 Task: Show all amenities of Tiny home in lac-Beauport, Quebec, Canada.
Action: Mouse moved to (570, 162)
Screenshot: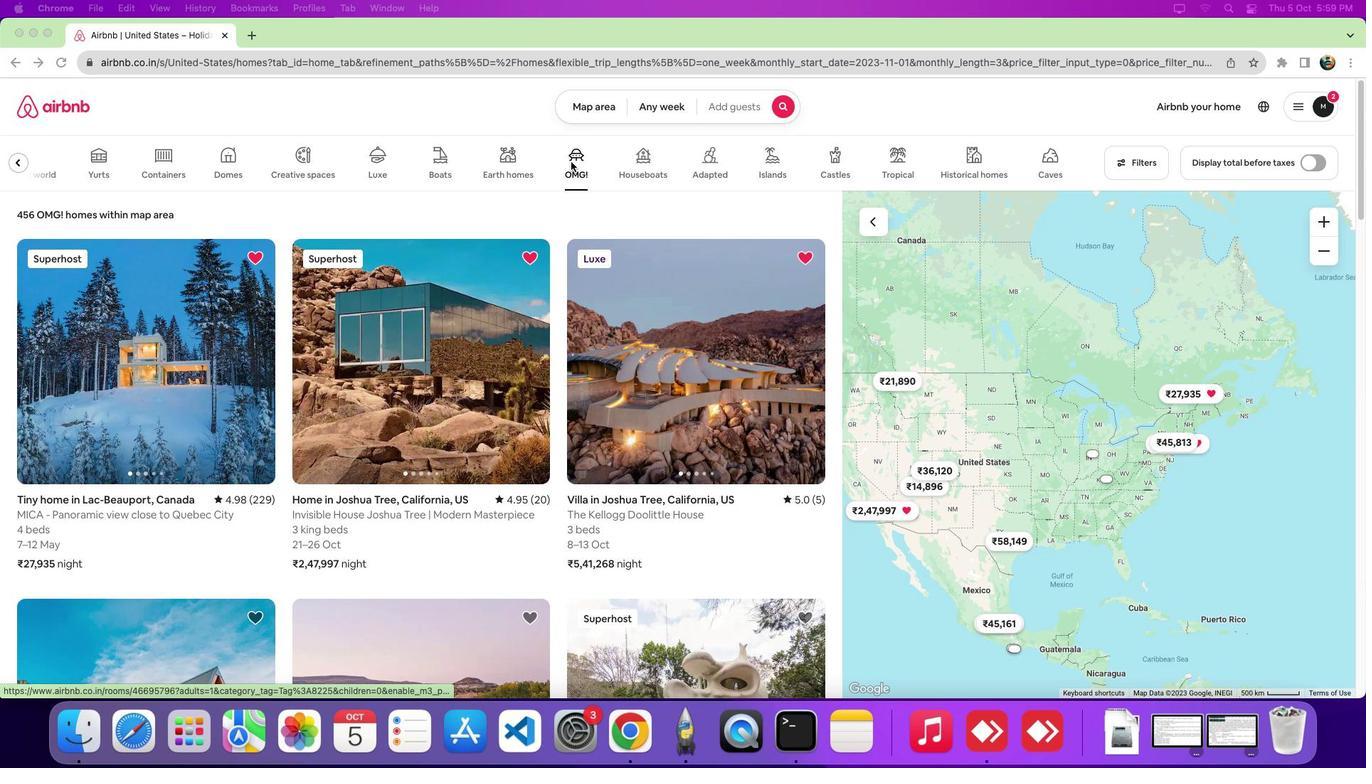 
Action: Mouse pressed left at (570, 162)
Screenshot: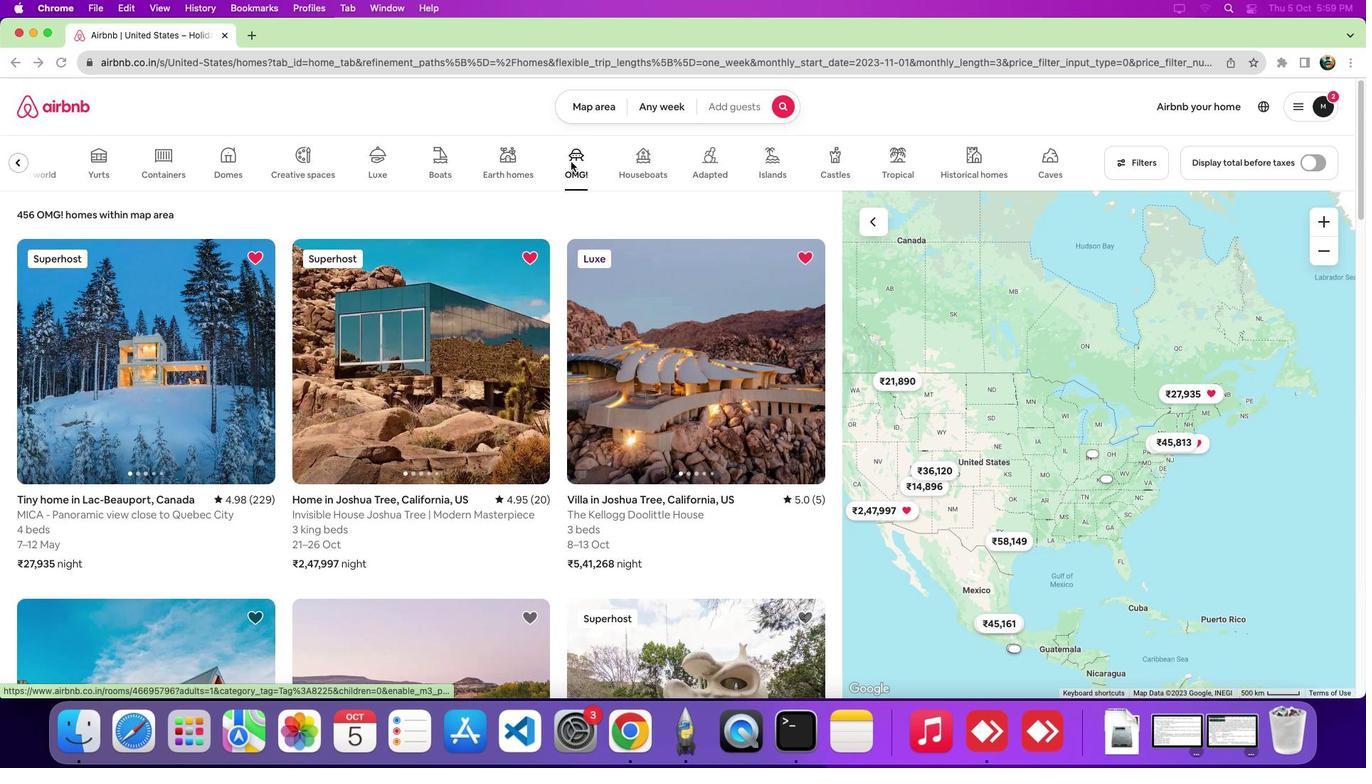
Action: Mouse moved to (112, 365)
Screenshot: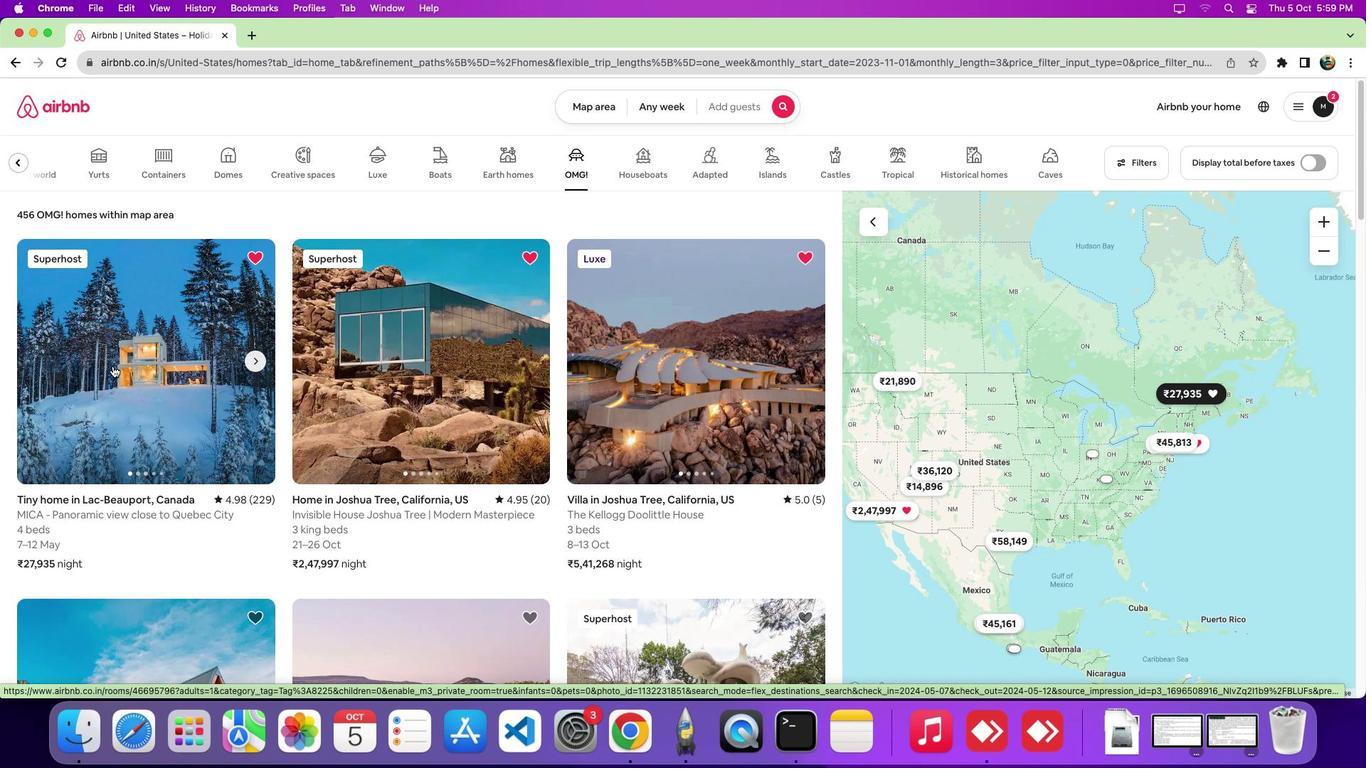 
Action: Mouse pressed left at (112, 365)
Screenshot: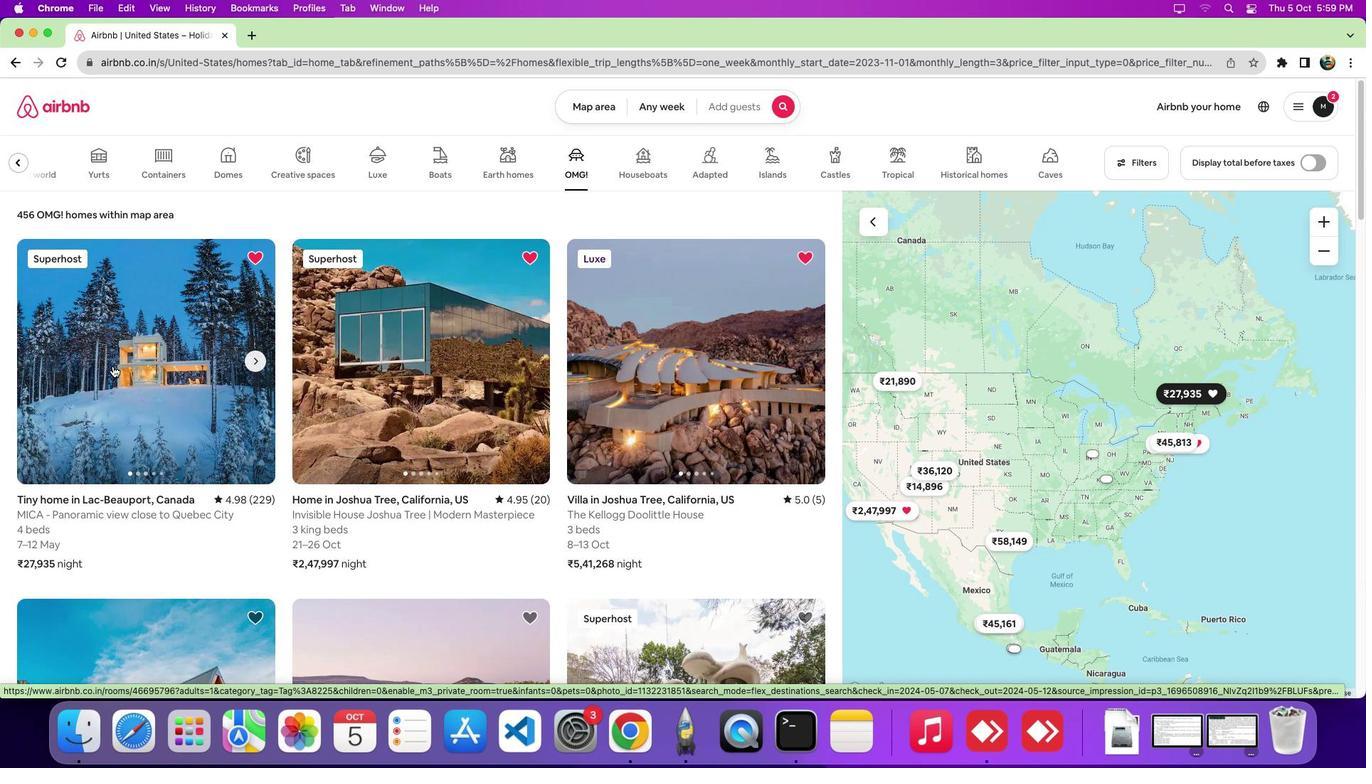 
Action: Mouse moved to (700, 453)
Screenshot: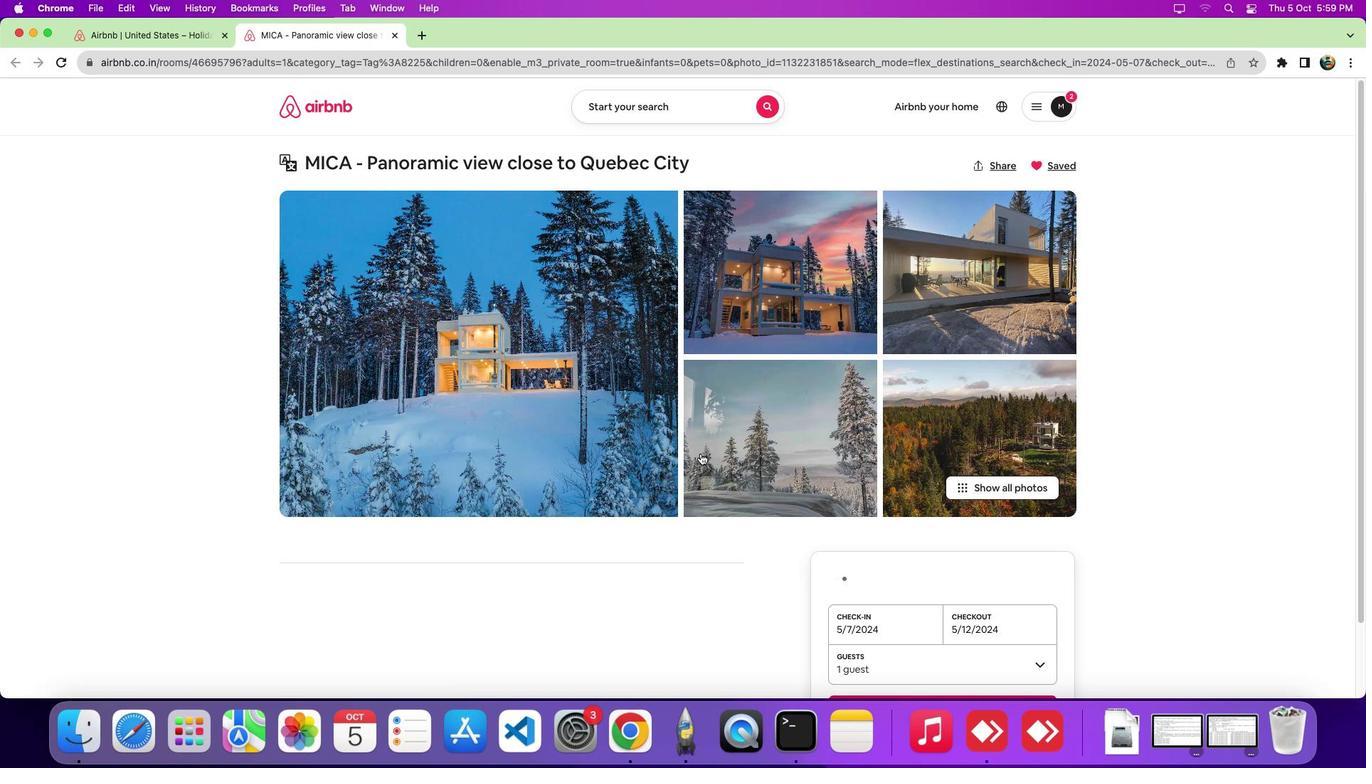 
Action: Mouse scrolled (700, 453) with delta (0, 0)
Screenshot: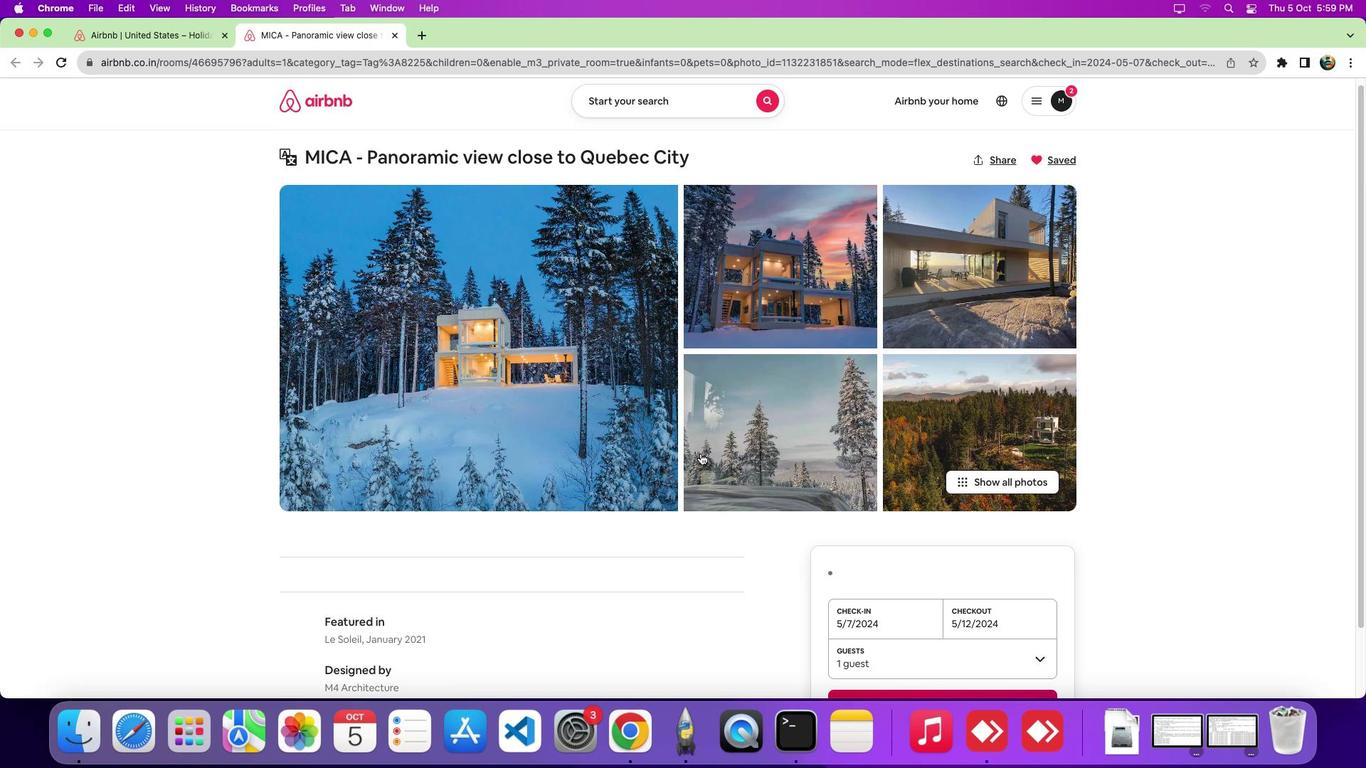 
Action: Mouse scrolled (700, 453) with delta (0, 0)
Screenshot: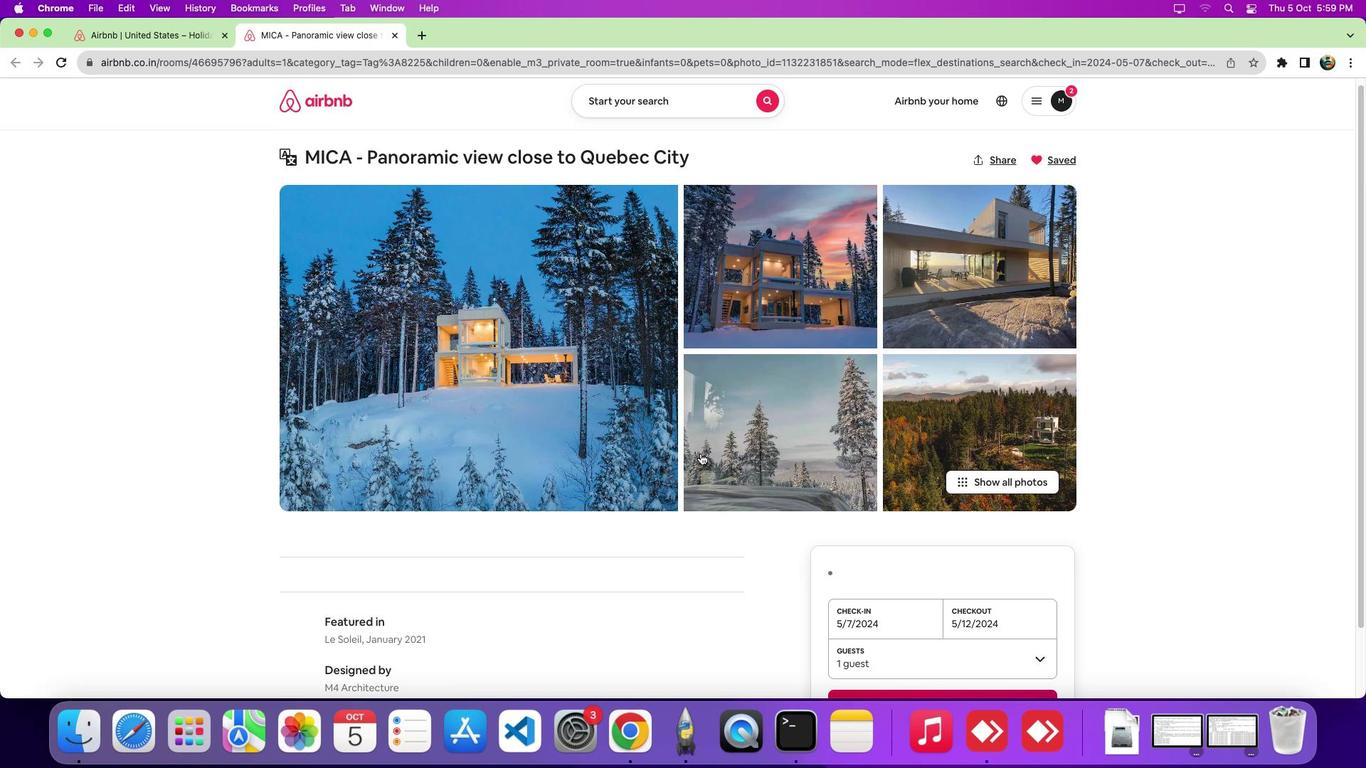 
Action: Mouse scrolled (700, 453) with delta (0, -6)
Screenshot: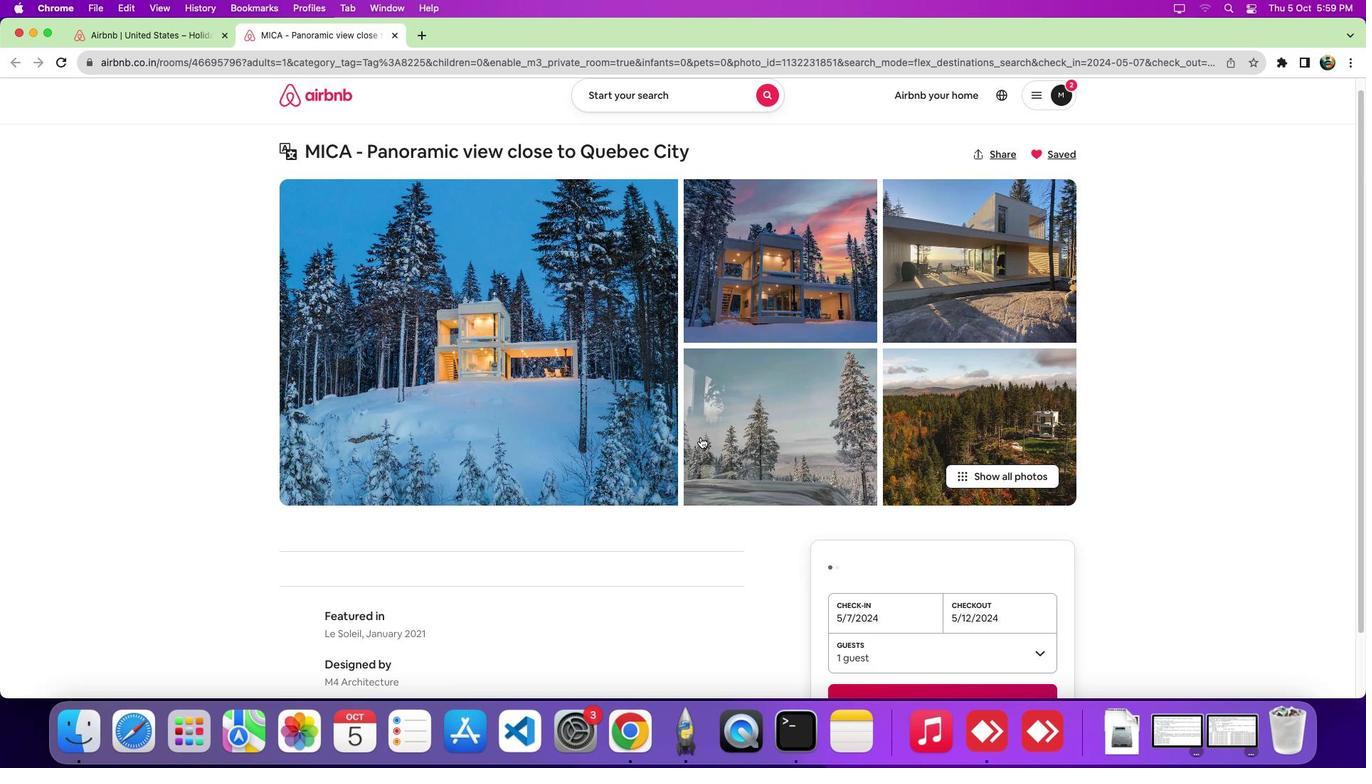
Action: Mouse scrolled (700, 453) with delta (0, -9)
Screenshot: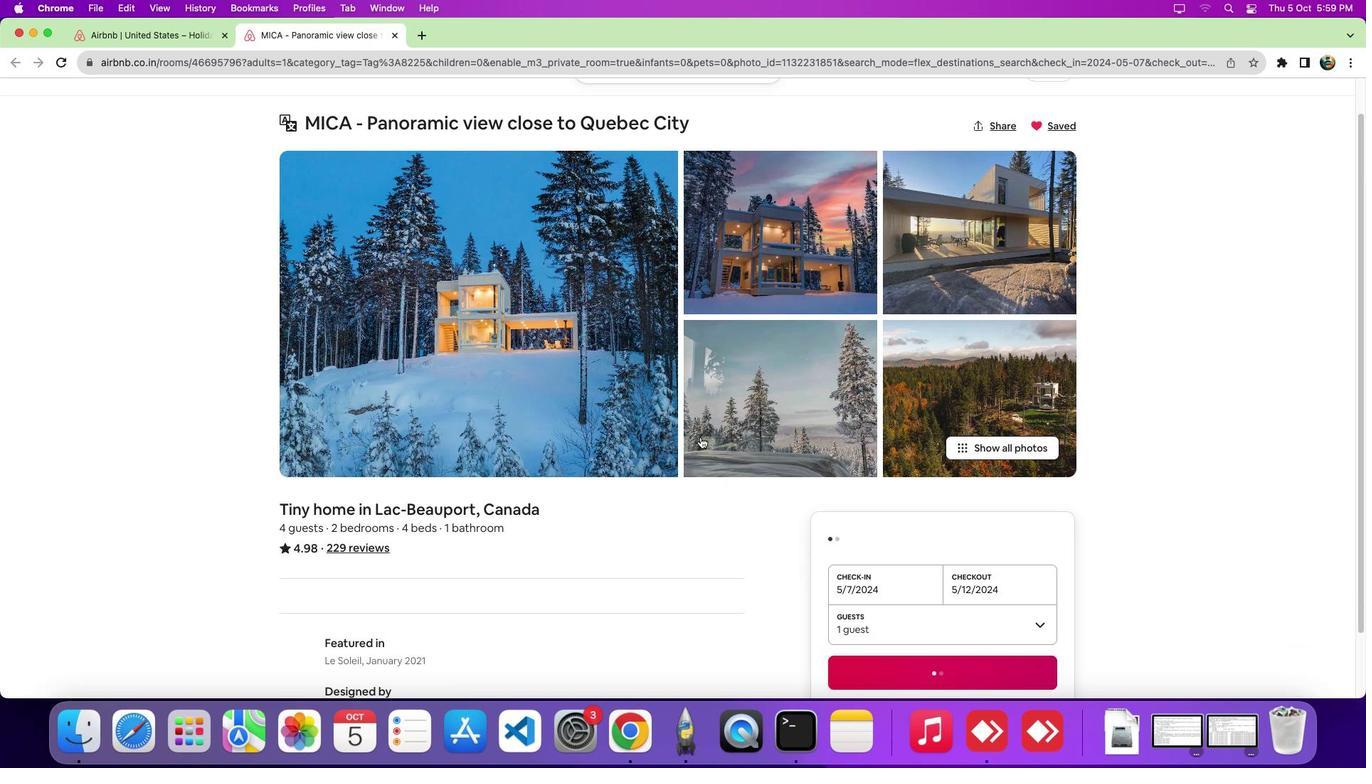 
Action: Mouse scrolled (700, 453) with delta (0, -10)
Screenshot: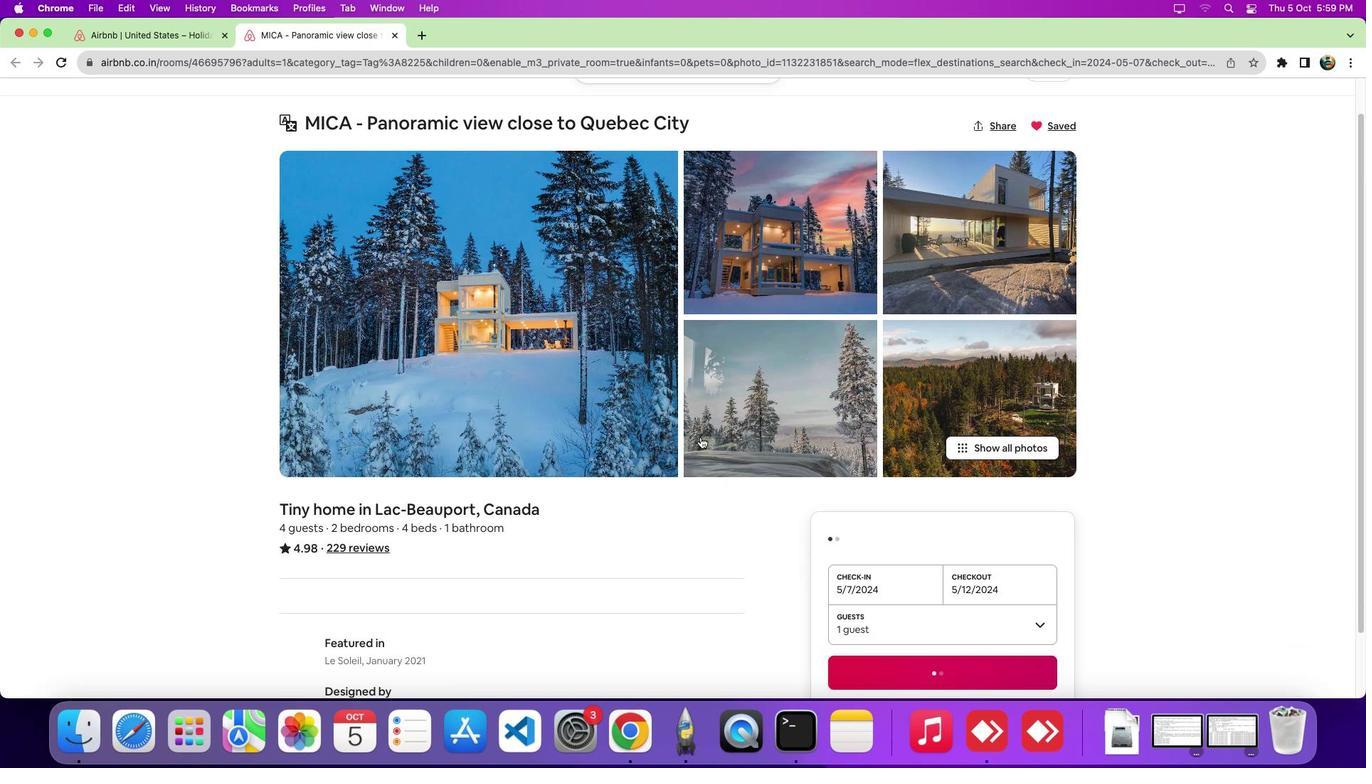 
Action: Mouse moved to (700, 437)
Screenshot: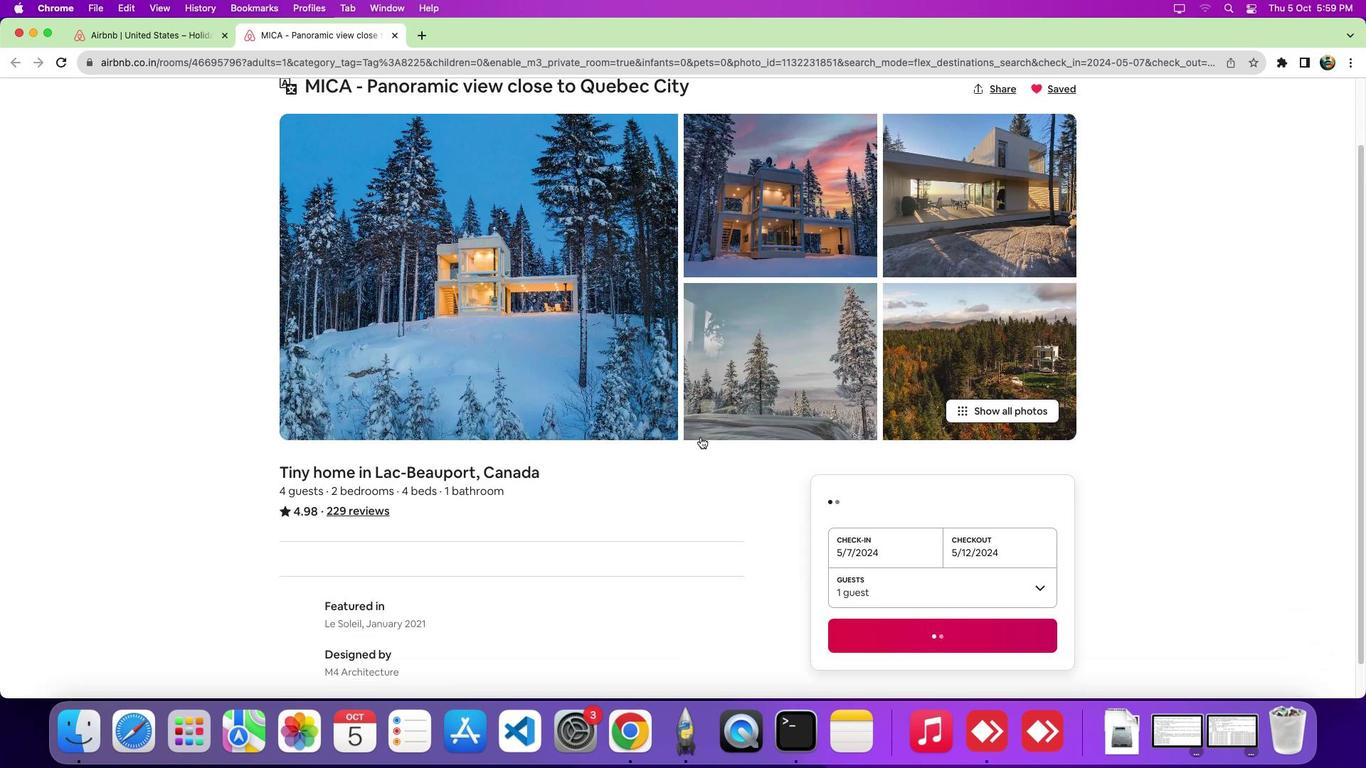 
Action: Mouse scrolled (700, 437) with delta (0, 0)
Screenshot: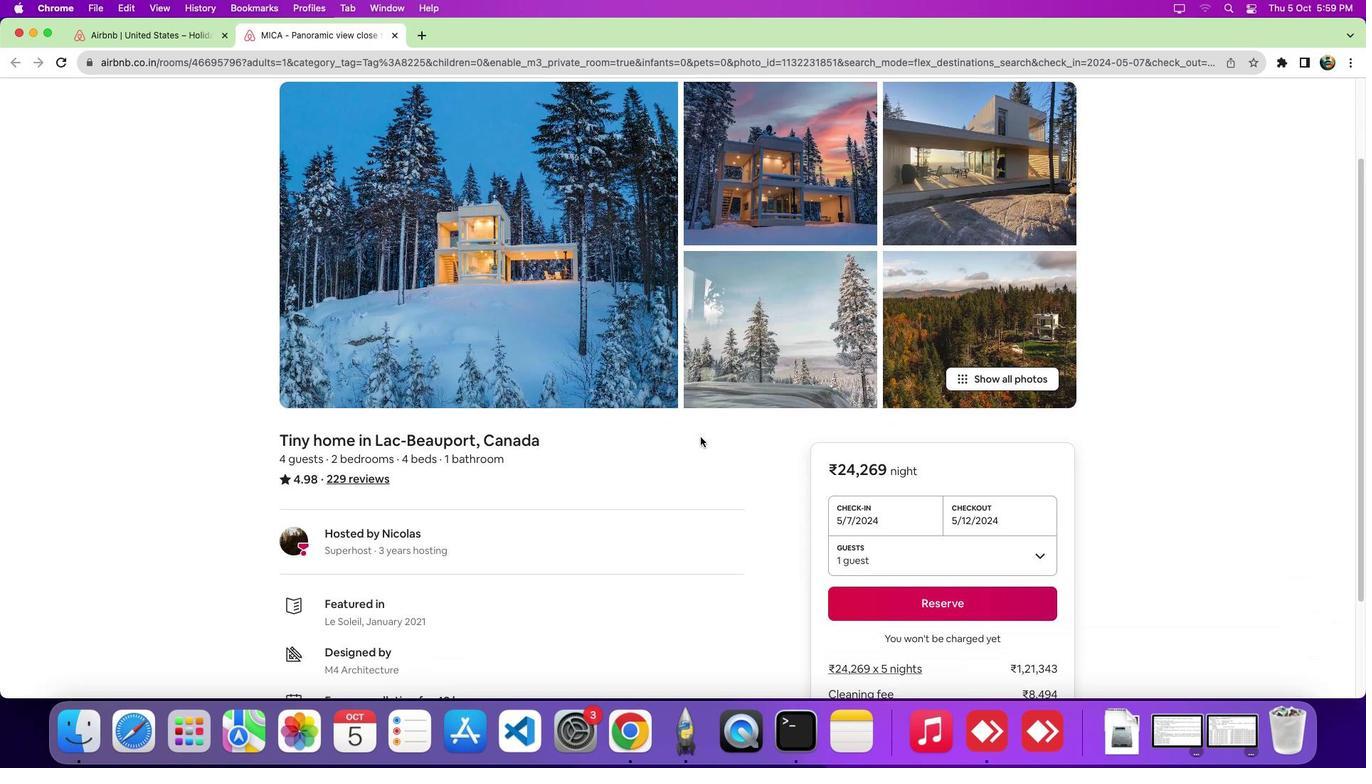 
Action: Mouse scrolled (700, 437) with delta (0, -1)
Screenshot: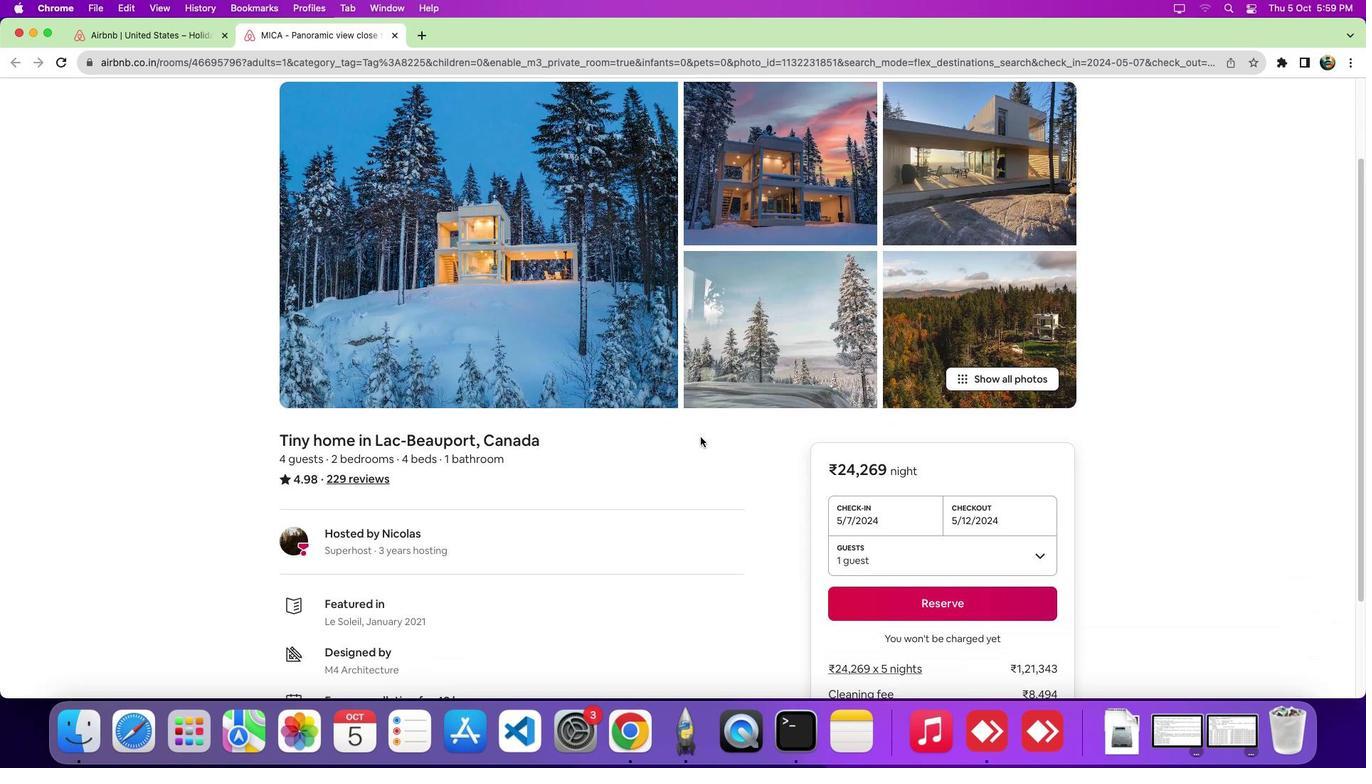 
Action: Mouse scrolled (700, 437) with delta (0, -7)
Screenshot: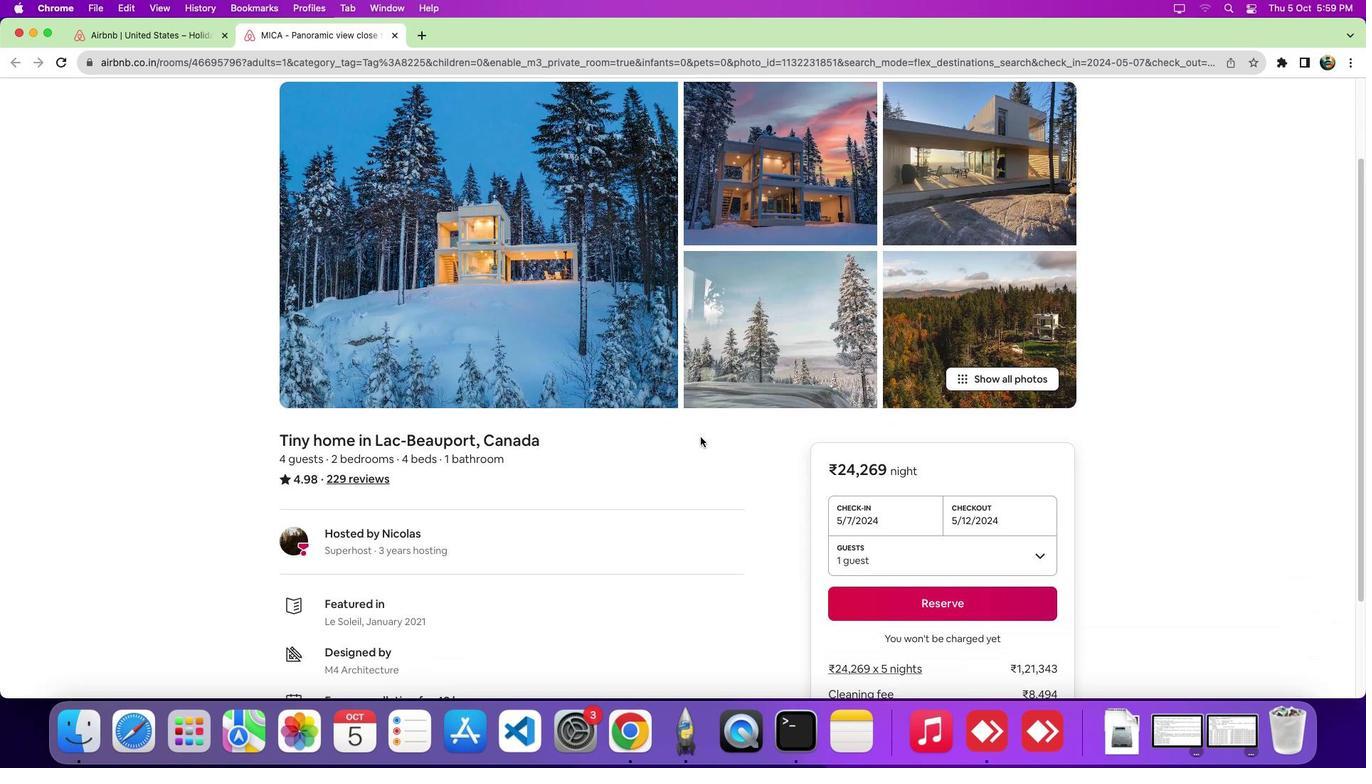 
Action: Mouse scrolled (700, 437) with delta (0, -9)
Screenshot: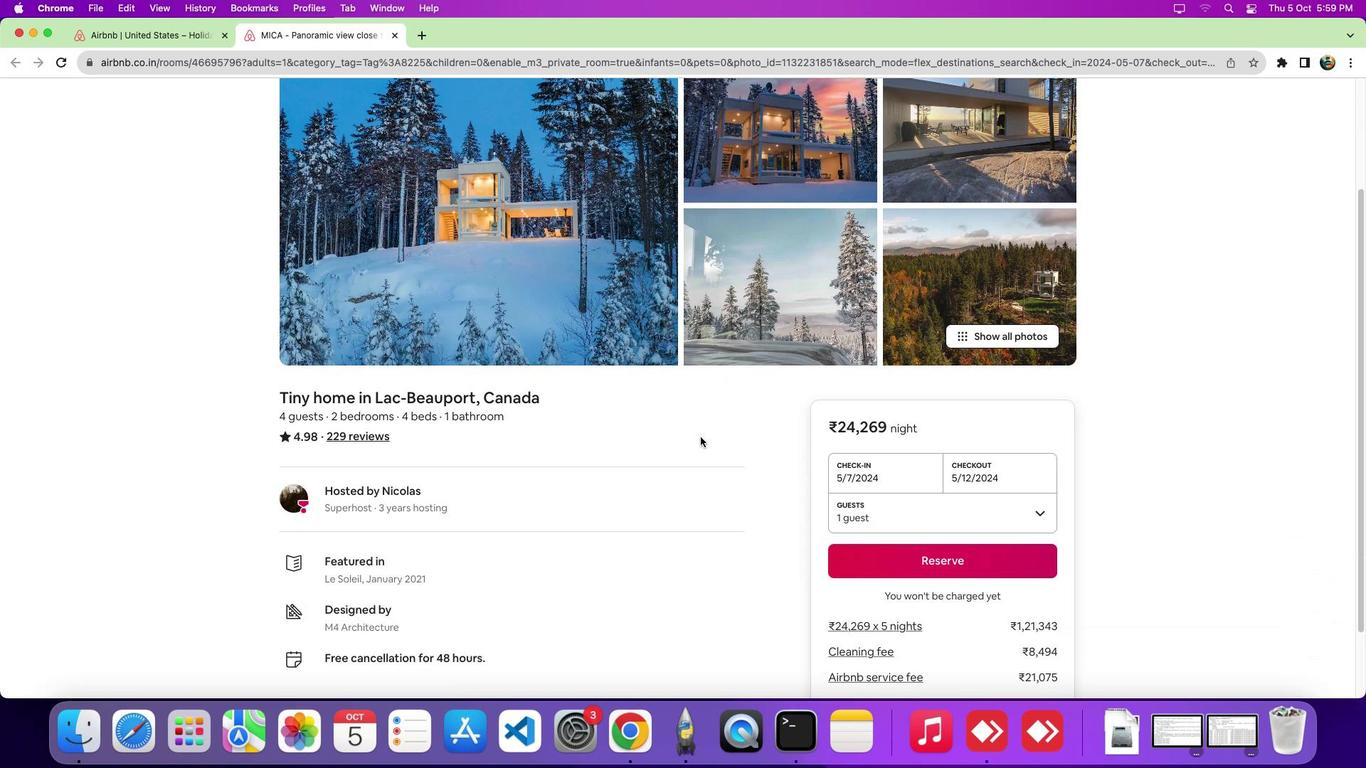 
Action: Mouse scrolled (700, 437) with delta (0, -11)
Screenshot: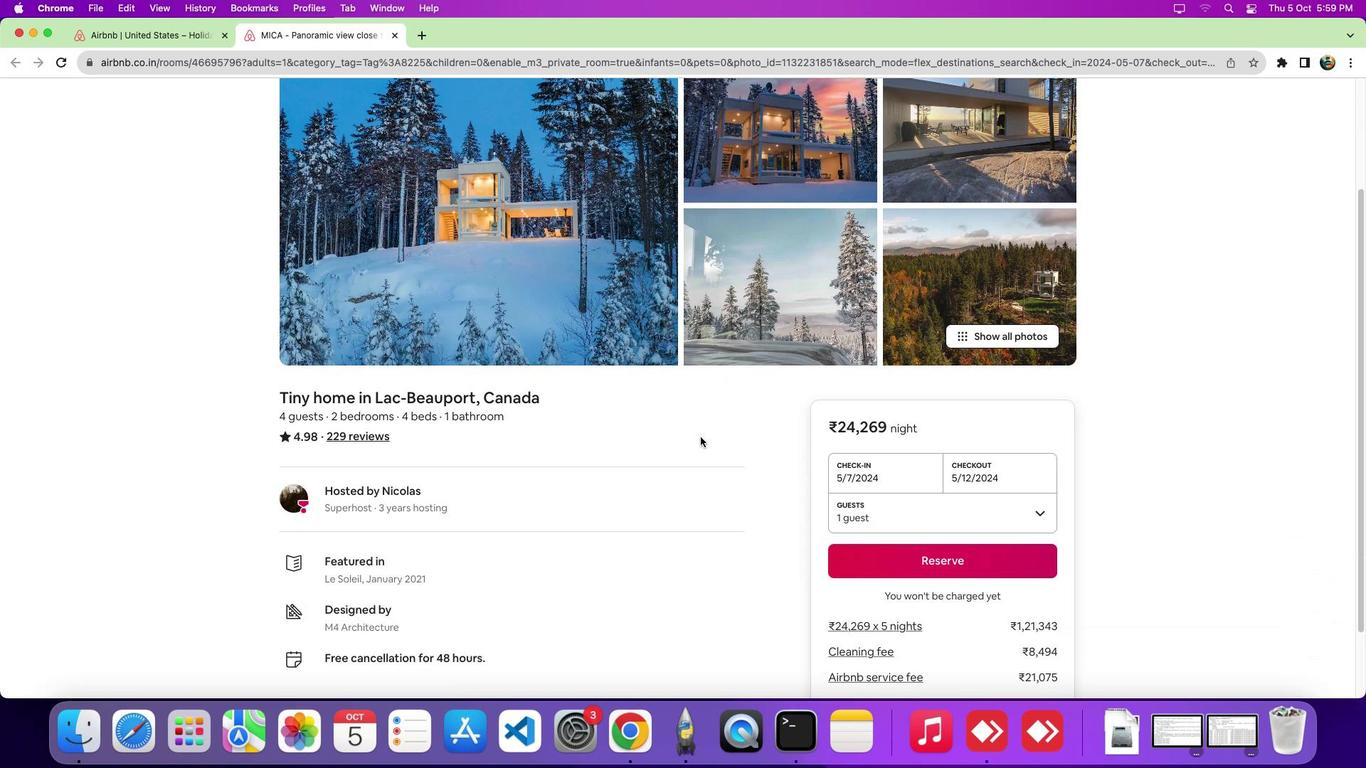 
Action: Mouse scrolled (700, 437) with delta (0, -12)
Screenshot: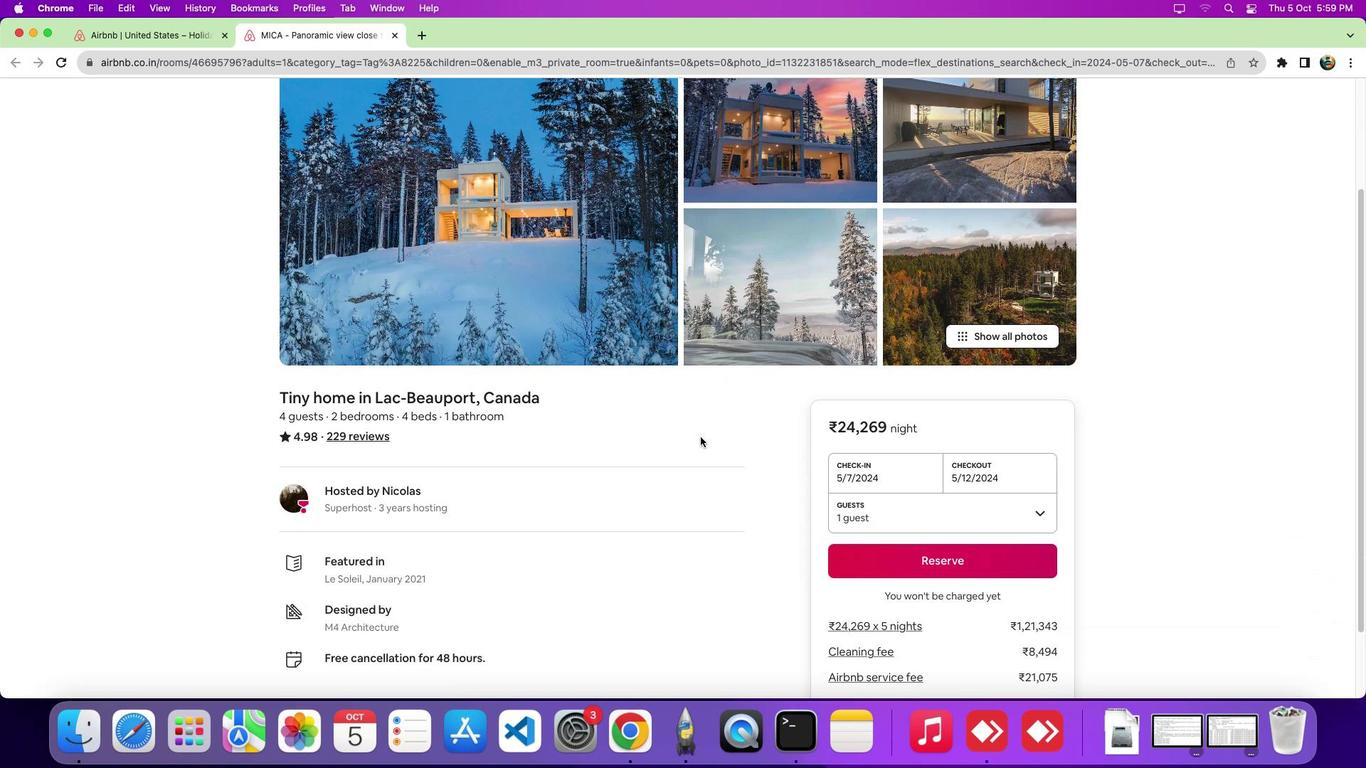 
Action: Mouse scrolled (700, 437) with delta (0, -12)
Screenshot: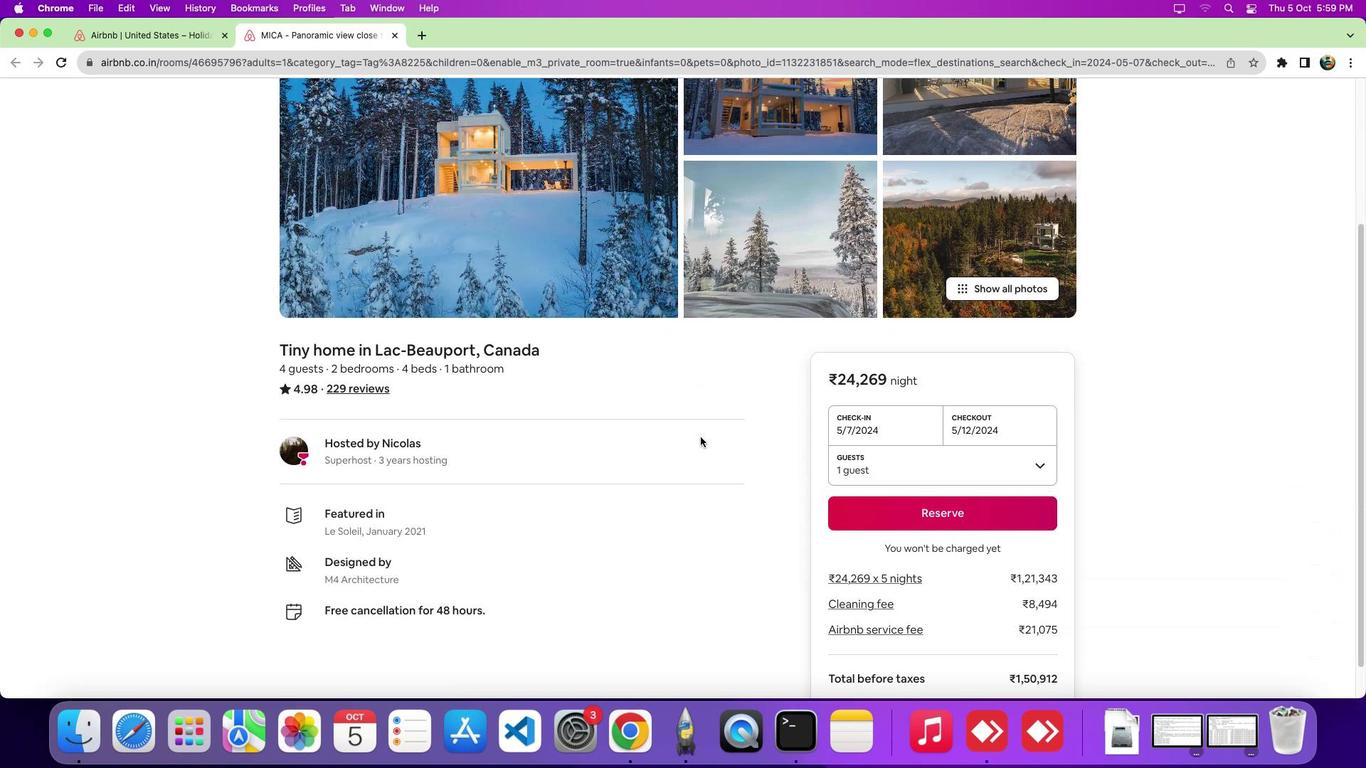 
Action: Mouse scrolled (700, 437) with delta (0, 0)
Screenshot: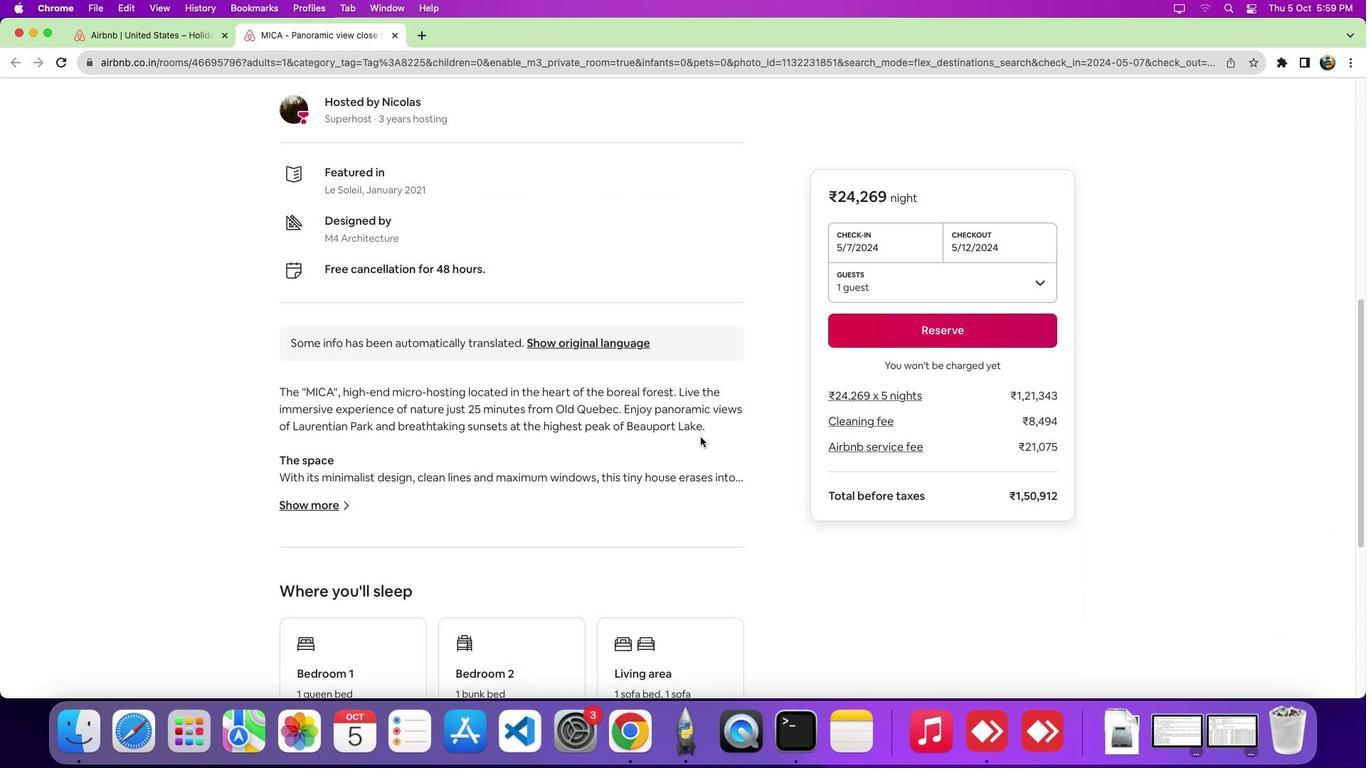 
Action: Mouse scrolled (700, 437) with delta (0, -1)
Screenshot: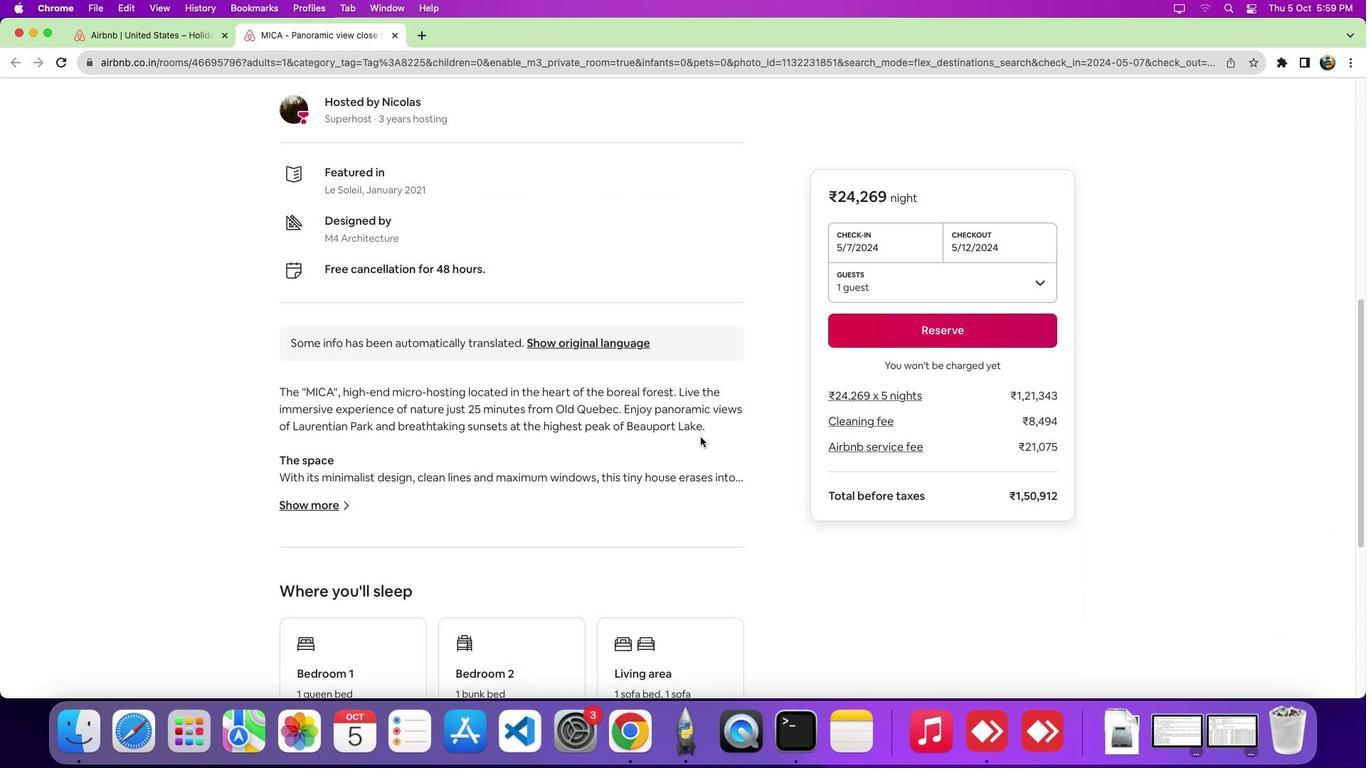 
Action: Mouse scrolled (700, 437) with delta (0, -7)
Screenshot: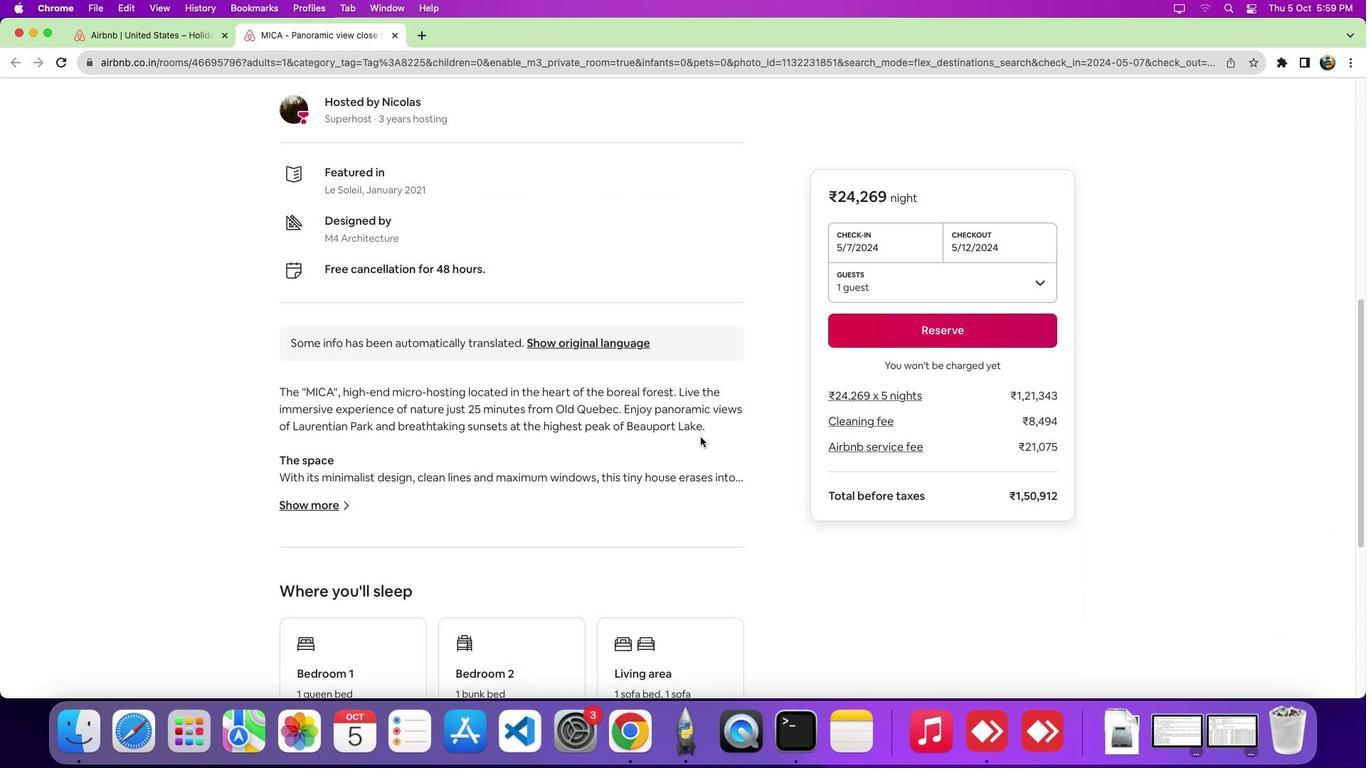 
Action: Mouse scrolled (700, 437) with delta (0, -9)
Screenshot: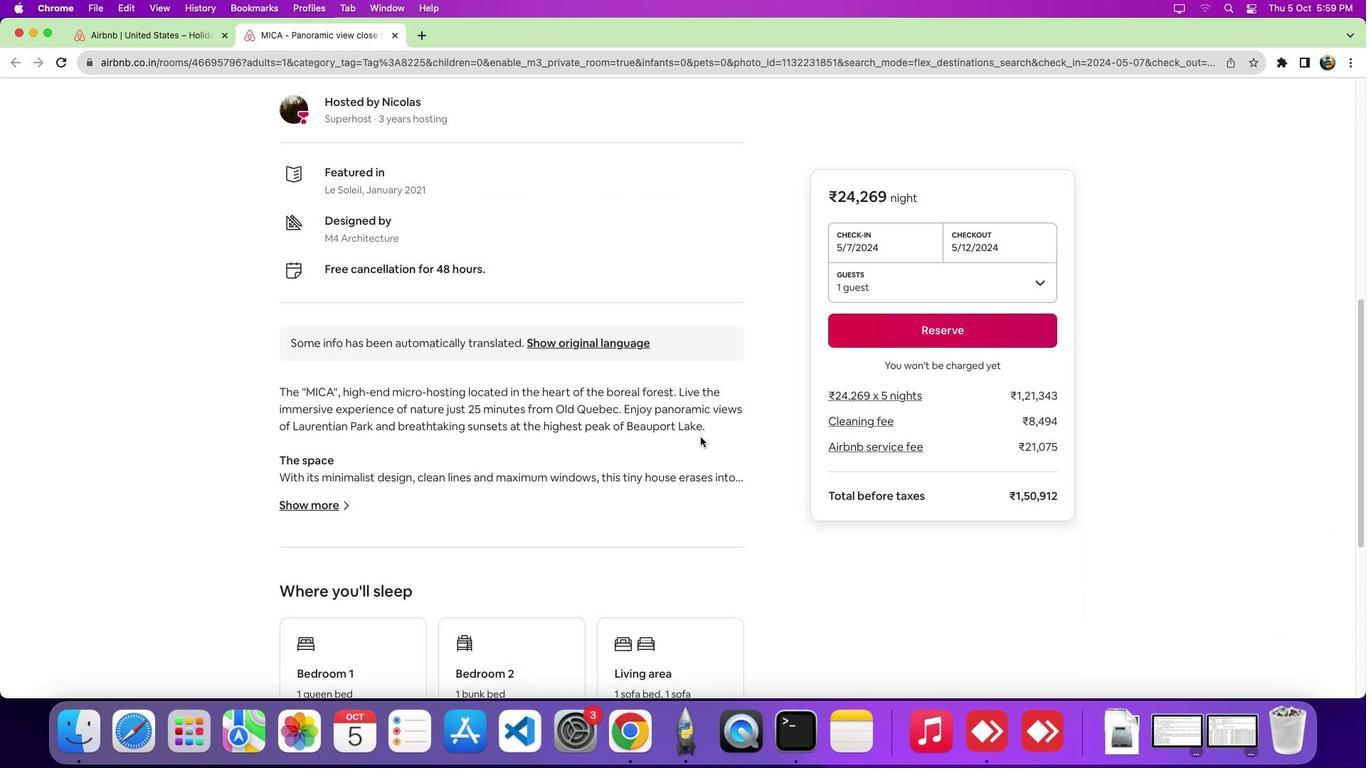 
Action: Mouse scrolled (700, 437) with delta (0, -11)
Screenshot: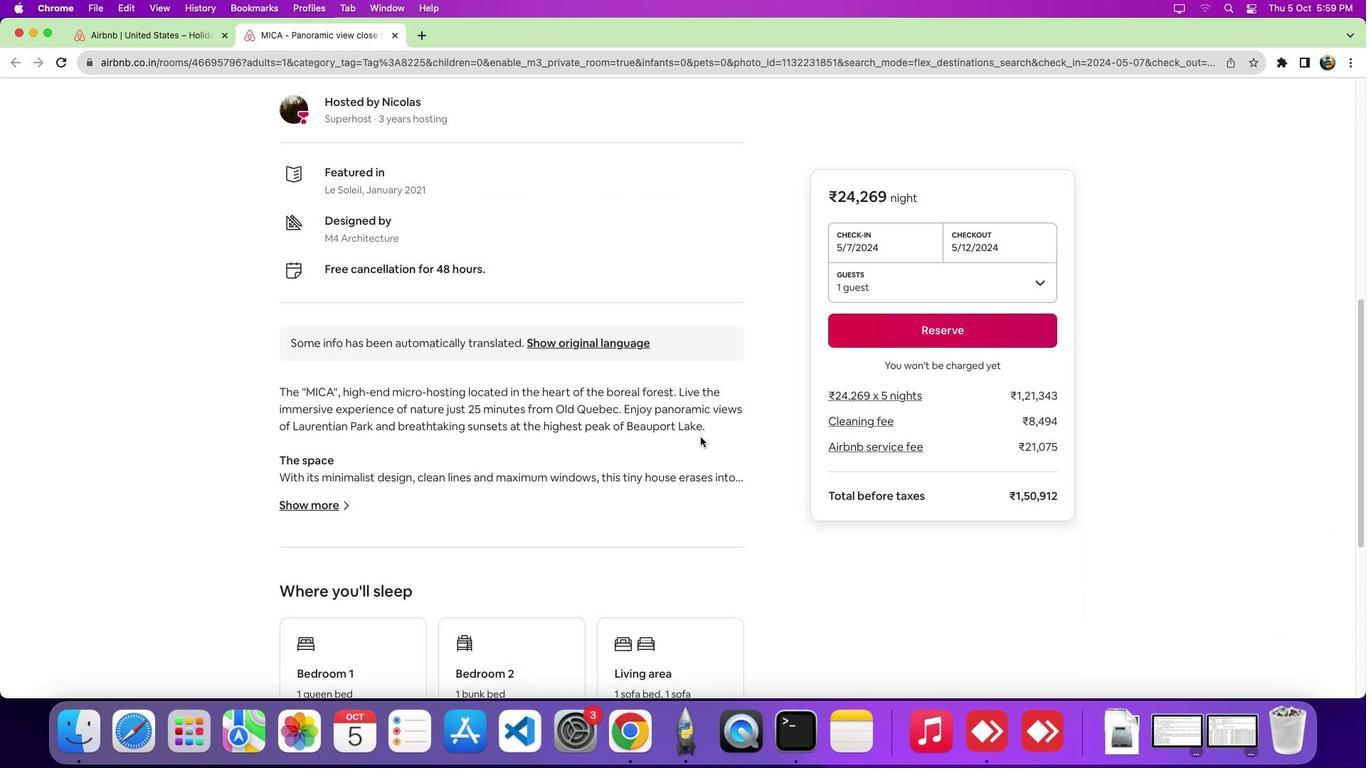 
Action: Mouse scrolled (700, 437) with delta (0, -12)
Screenshot: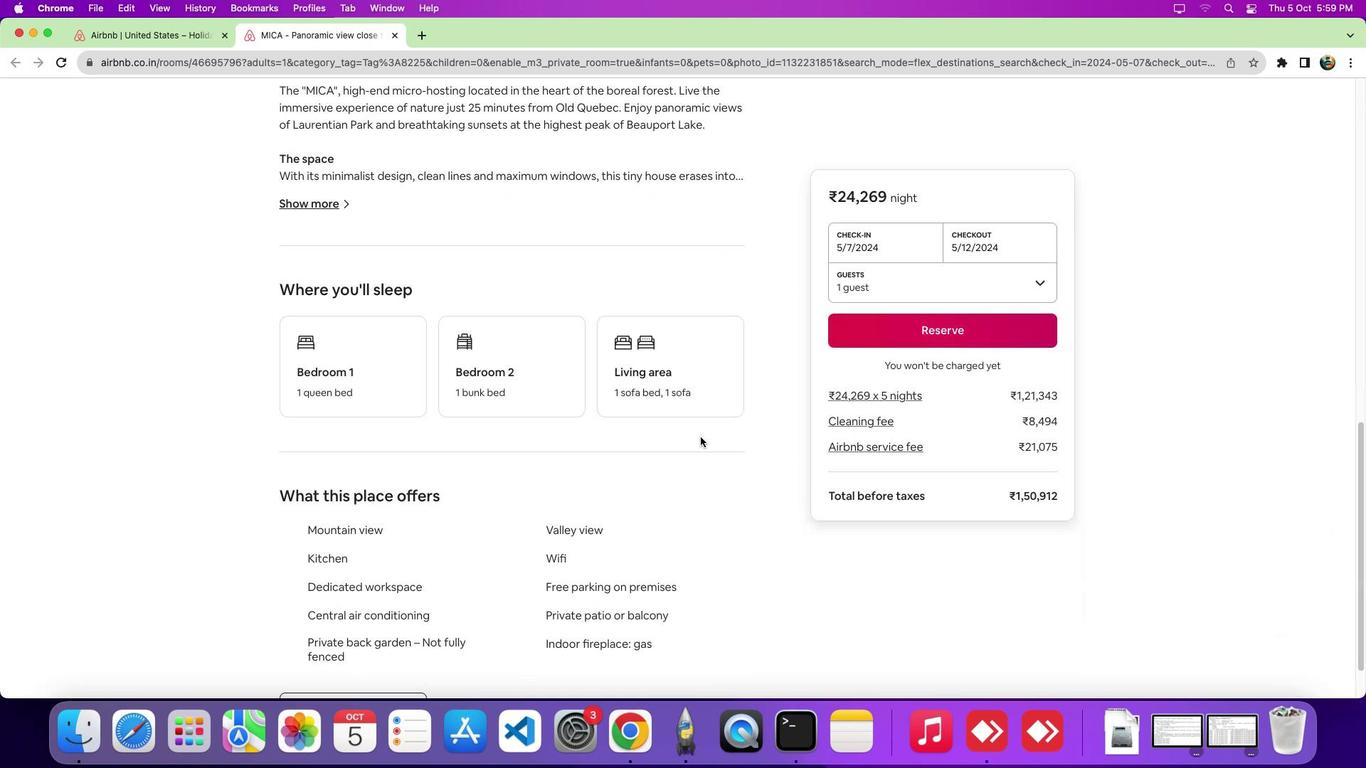 
Action: Mouse moved to (368, 108)
Screenshot: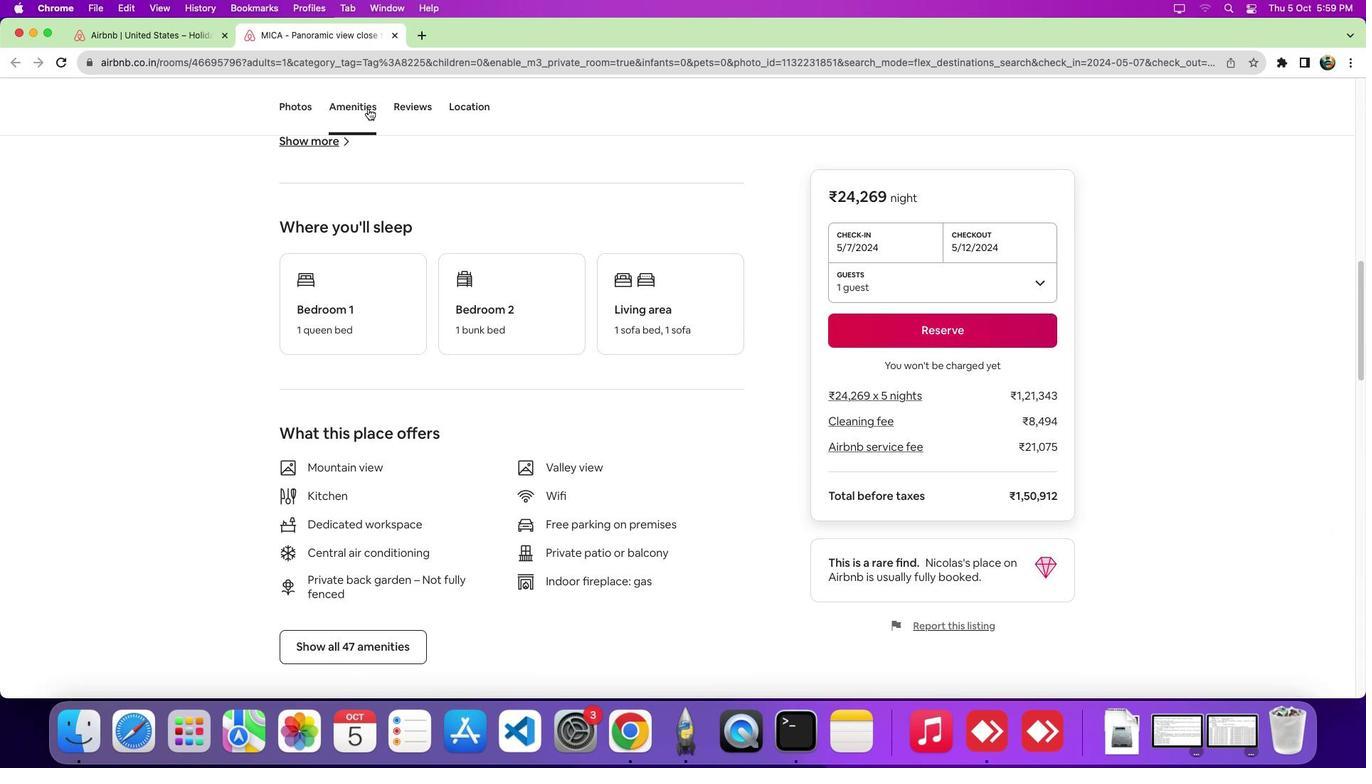 
Action: Mouse pressed left at (368, 108)
Screenshot: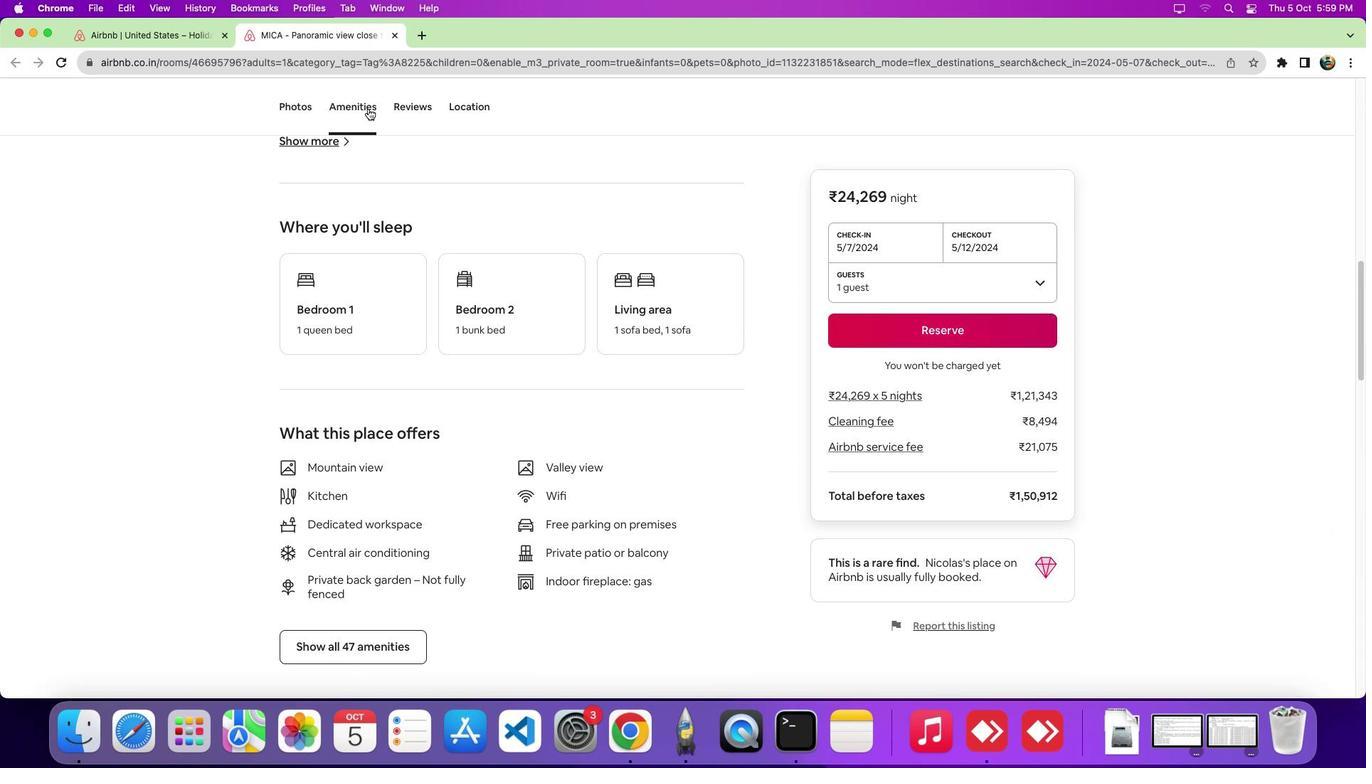 
Action: Mouse moved to (345, 387)
Screenshot: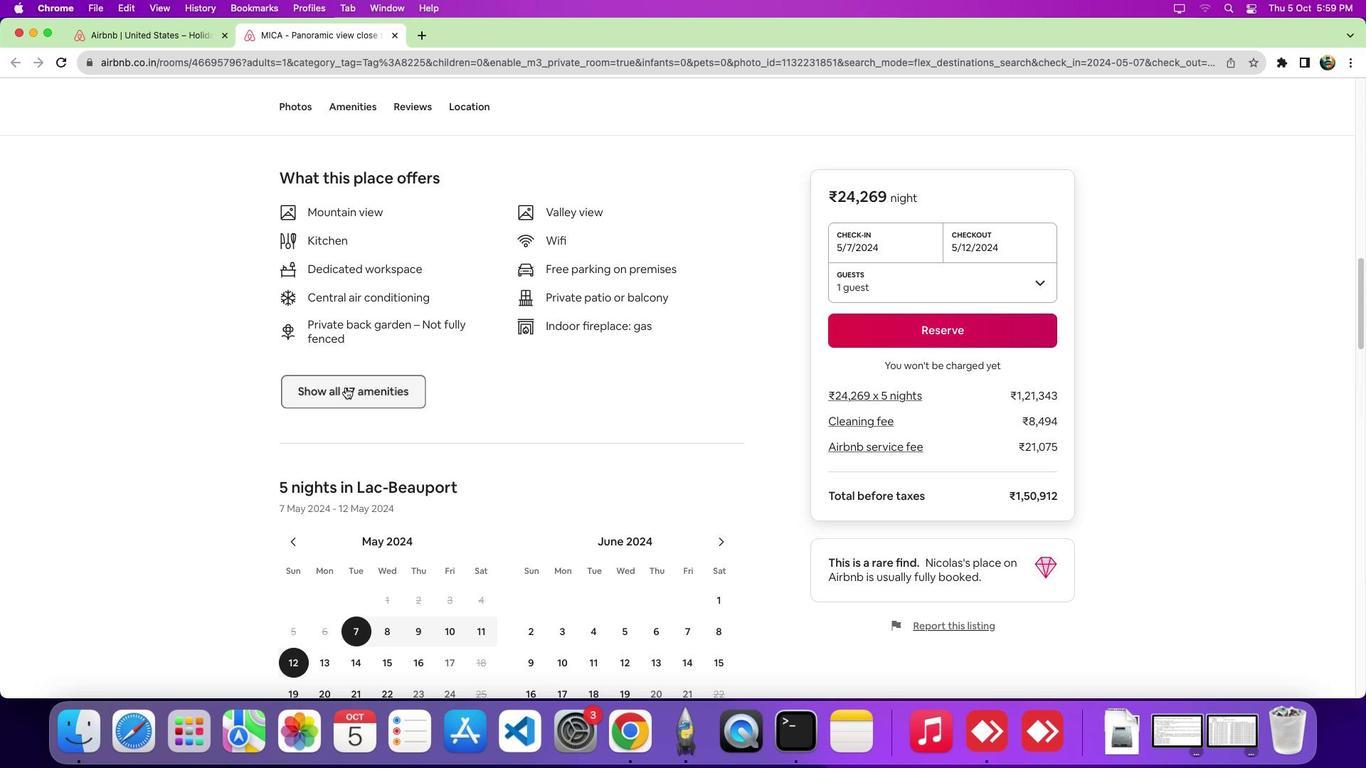 
Action: Mouse pressed left at (345, 387)
Screenshot: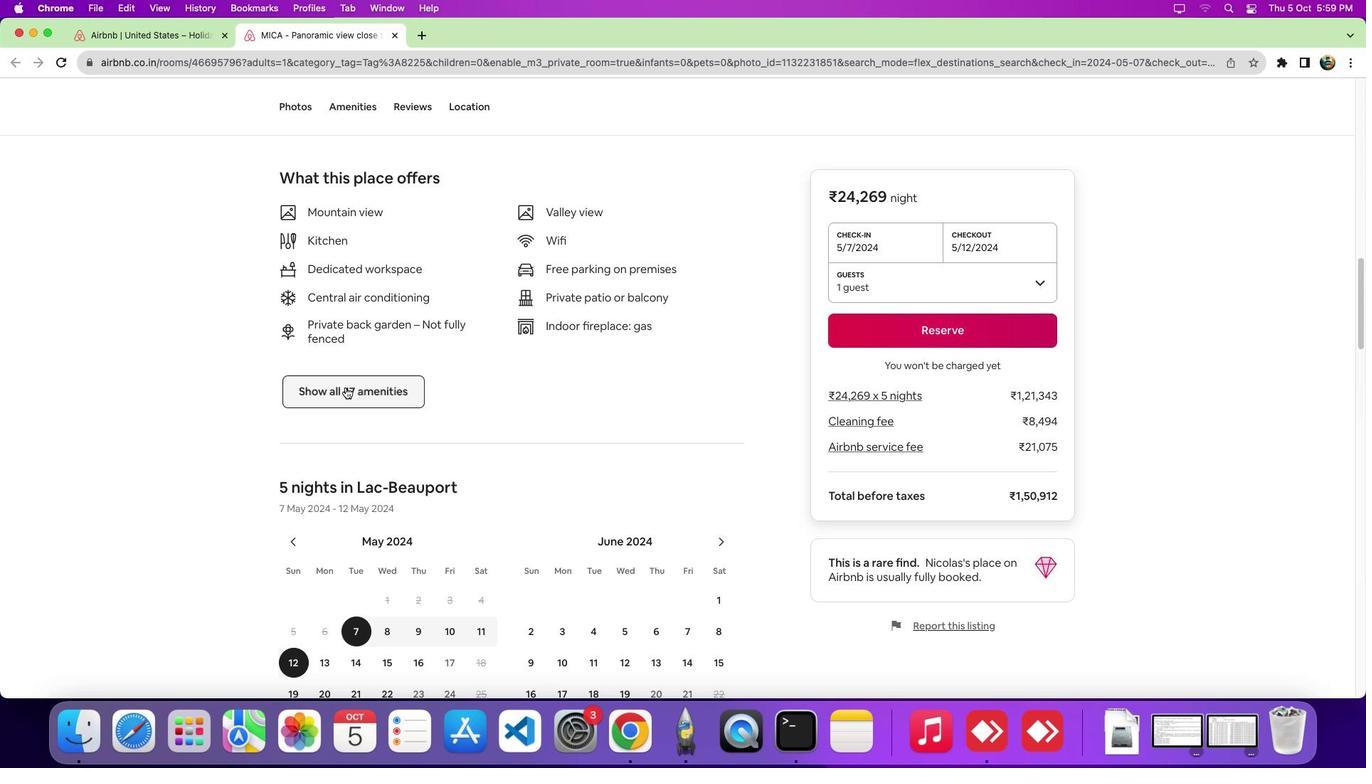 
Action: Mouse moved to (750, 463)
Screenshot: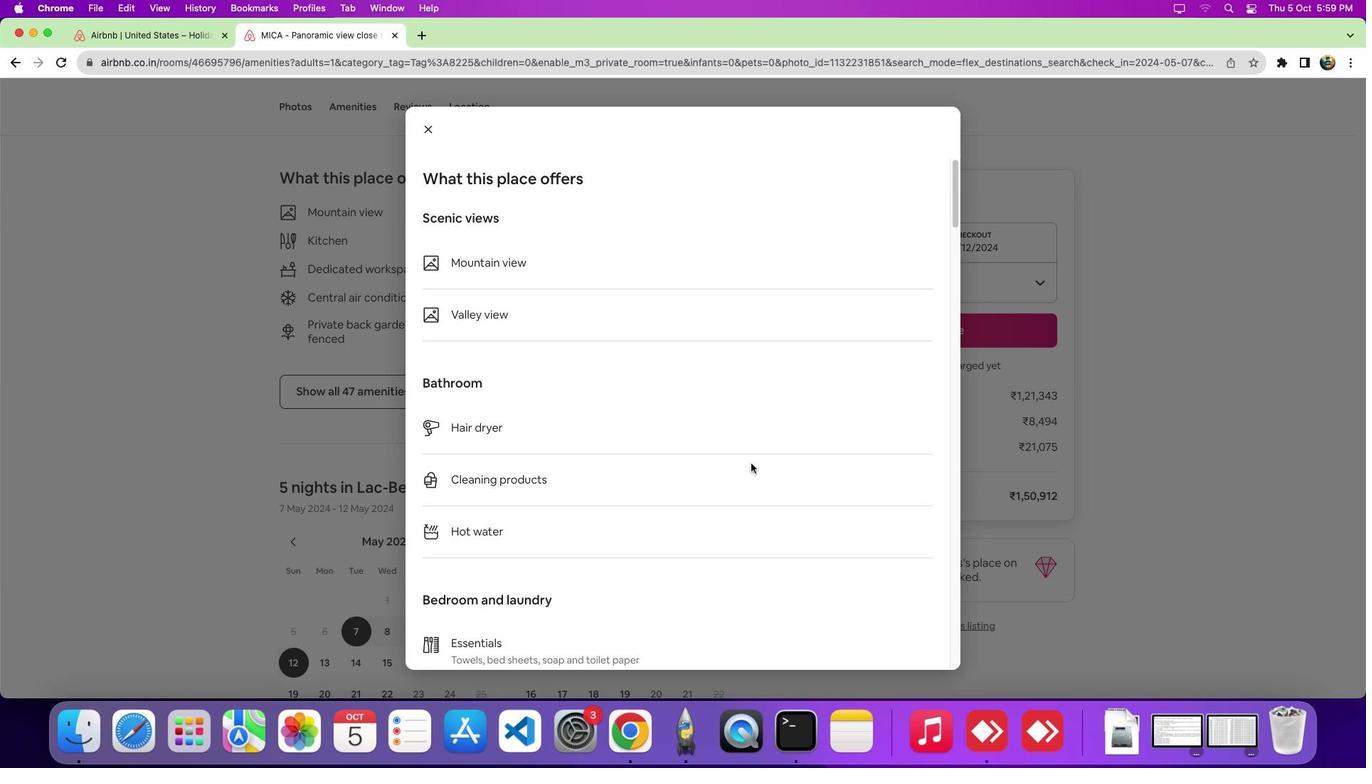 
Action: Mouse scrolled (750, 463) with delta (0, 0)
Screenshot: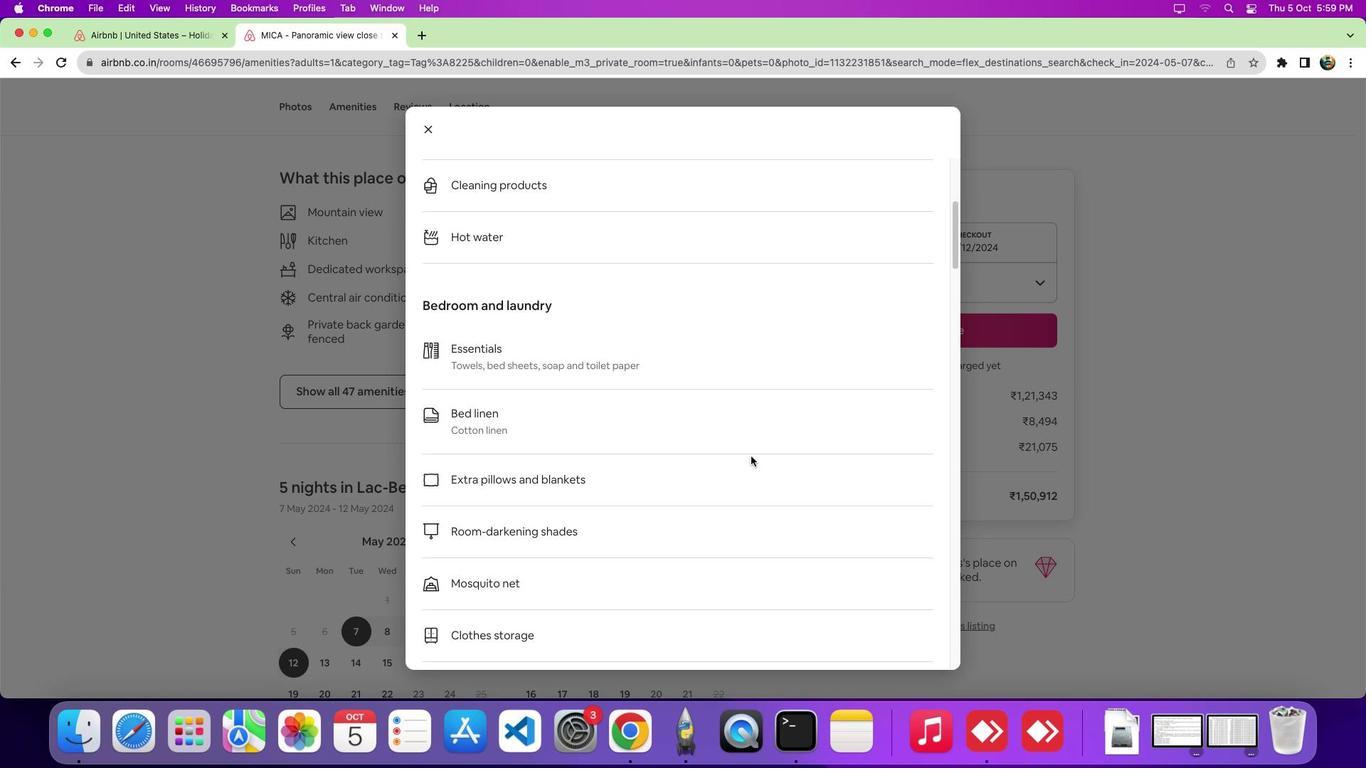 
Action: Mouse scrolled (750, 463) with delta (0, -1)
Screenshot: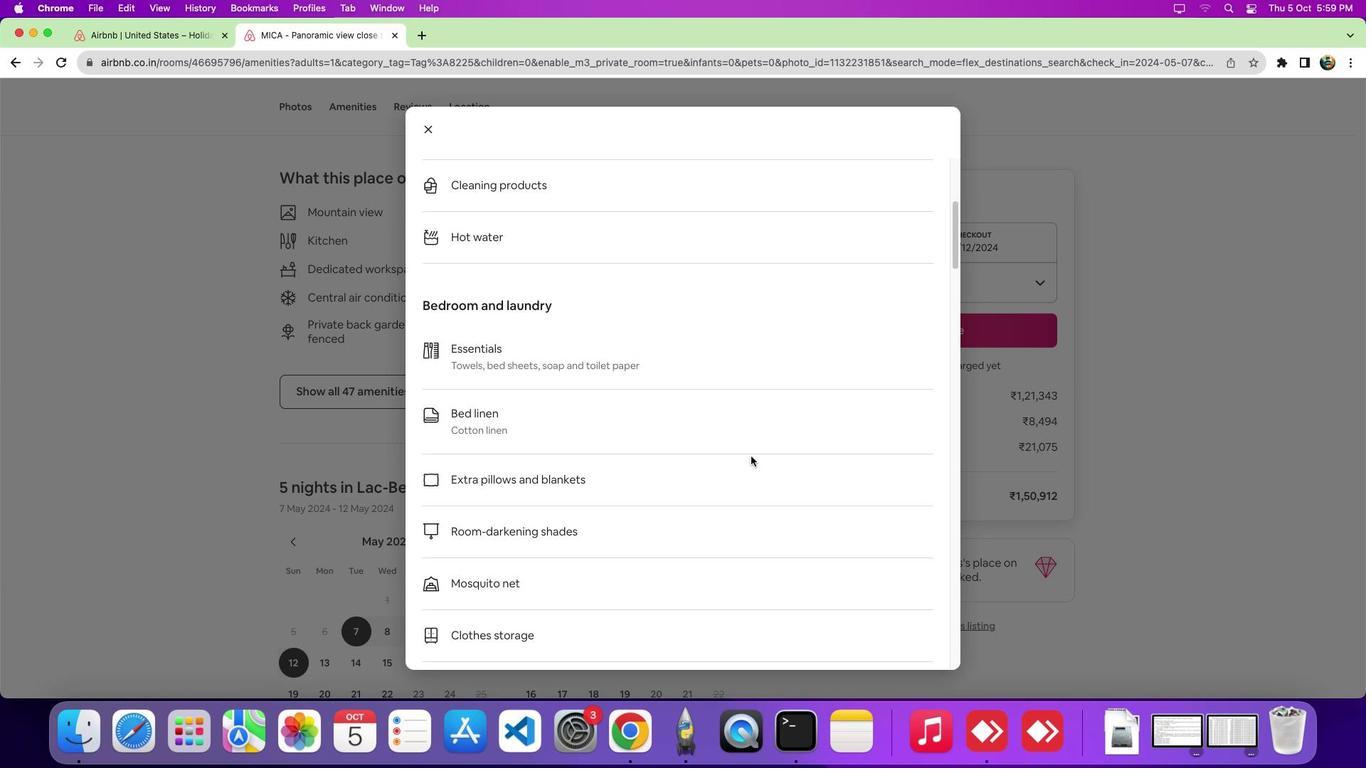 
Action: Mouse scrolled (750, 463) with delta (0, -7)
Screenshot: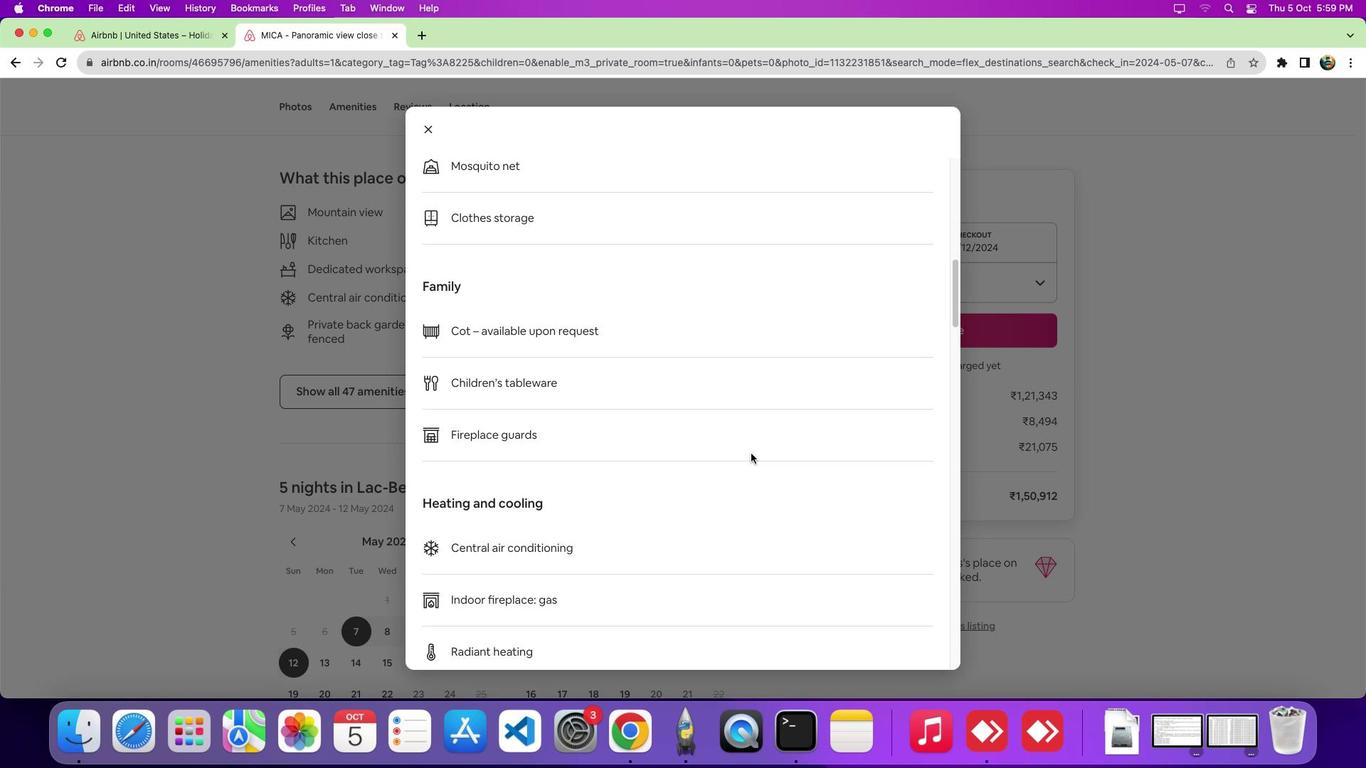 
Action: Mouse scrolled (750, 463) with delta (0, -9)
Screenshot: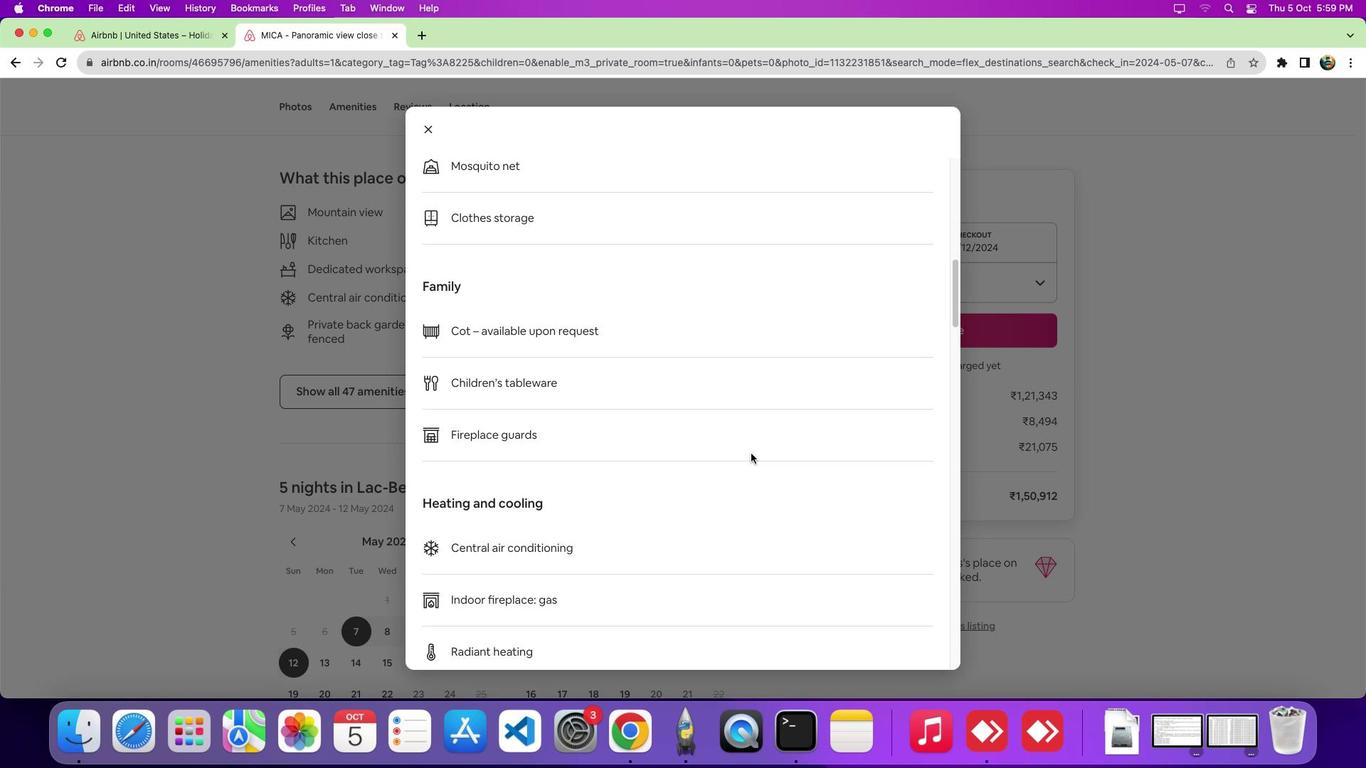 
Action: Mouse scrolled (750, 463) with delta (0, -10)
Screenshot: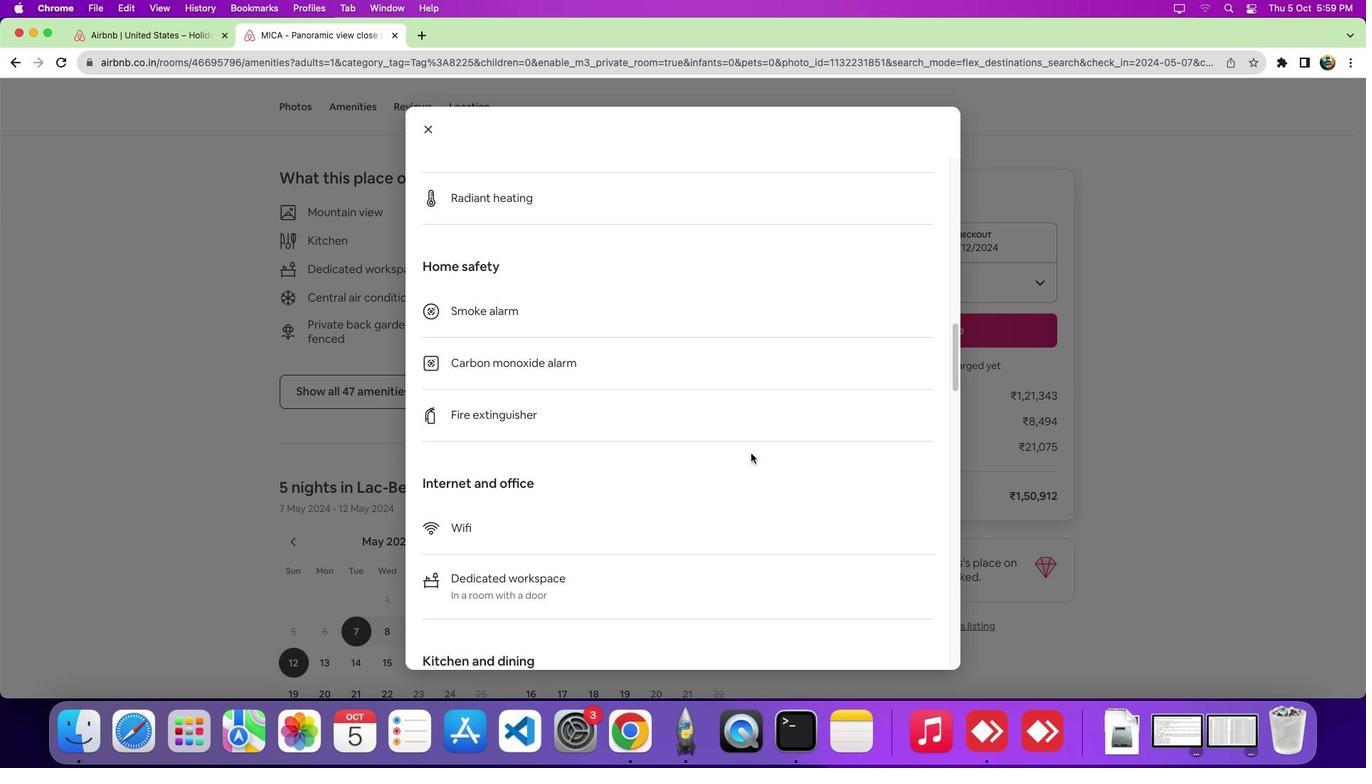 
Action: Mouse moved to (750, 453)
Screenshot: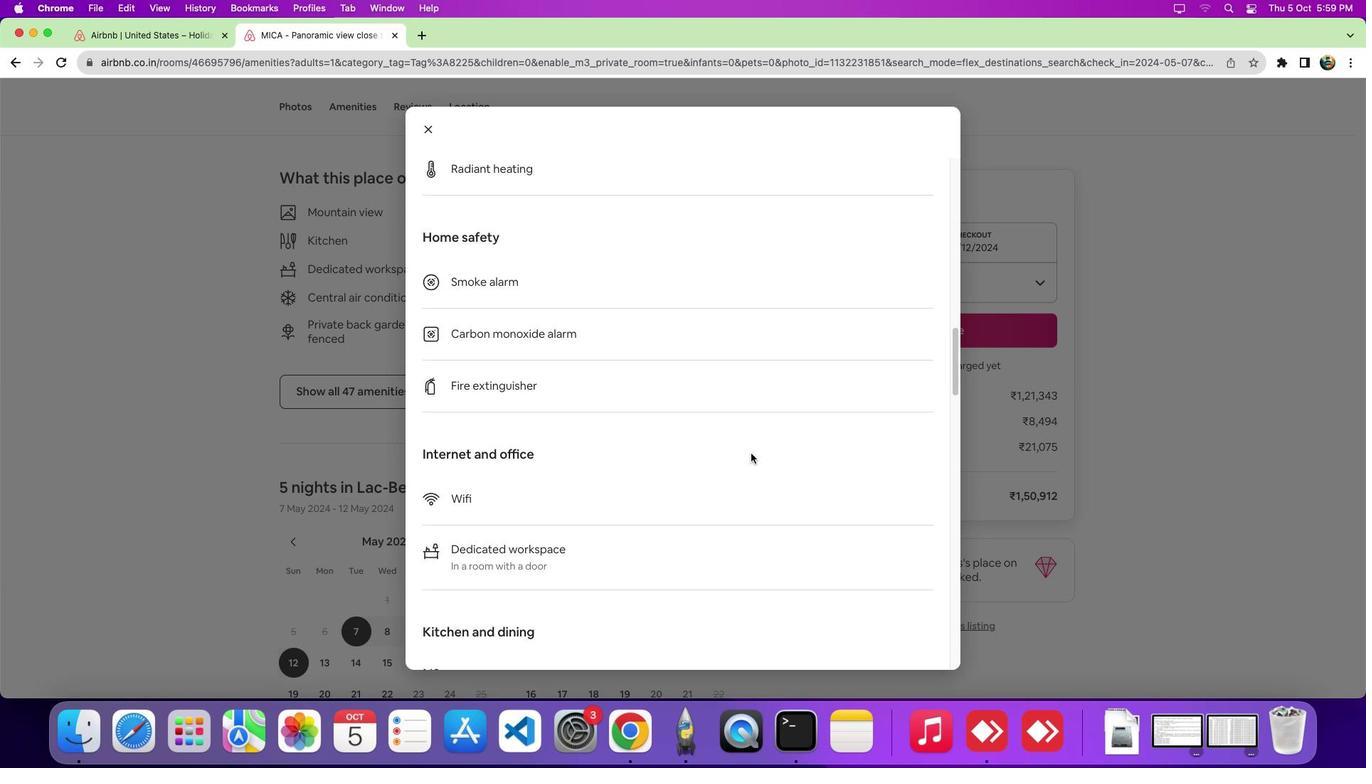 
